 Task: Look for space in José Bonifácio, Brazil from 11th June, 2023 to 15th June, 2023 for 2 adults in price range Rs.7000 to Rs.16000. Place can be private room with 1  bedroom having 2 beds and 1 bathroom. Property type can be house, flat, guest house, hotel. Booking option can be shelf check-in. Required host language is Spanish.
Action: Mouse moved to (411, 109)
Screenshot: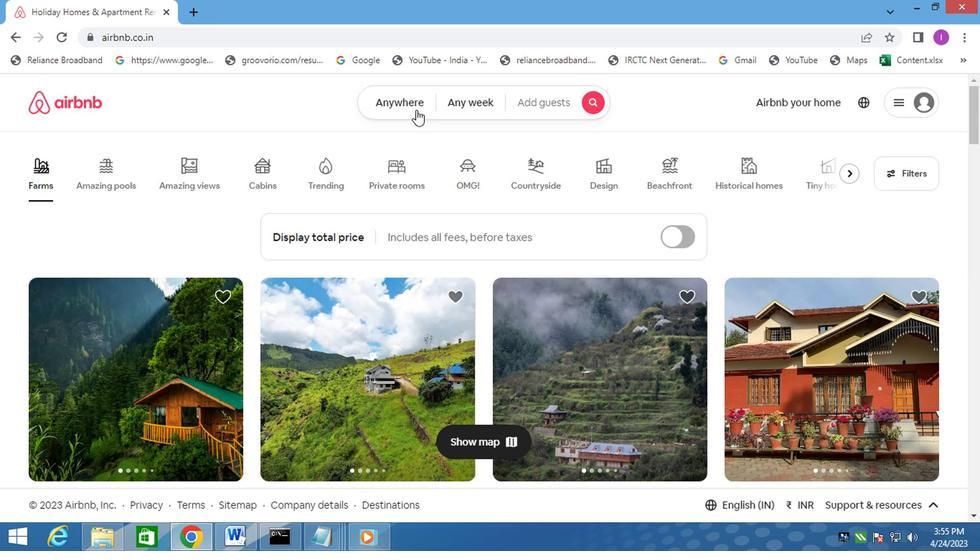 
Action: Mouse pressed left at (411, 109)
Screenshot: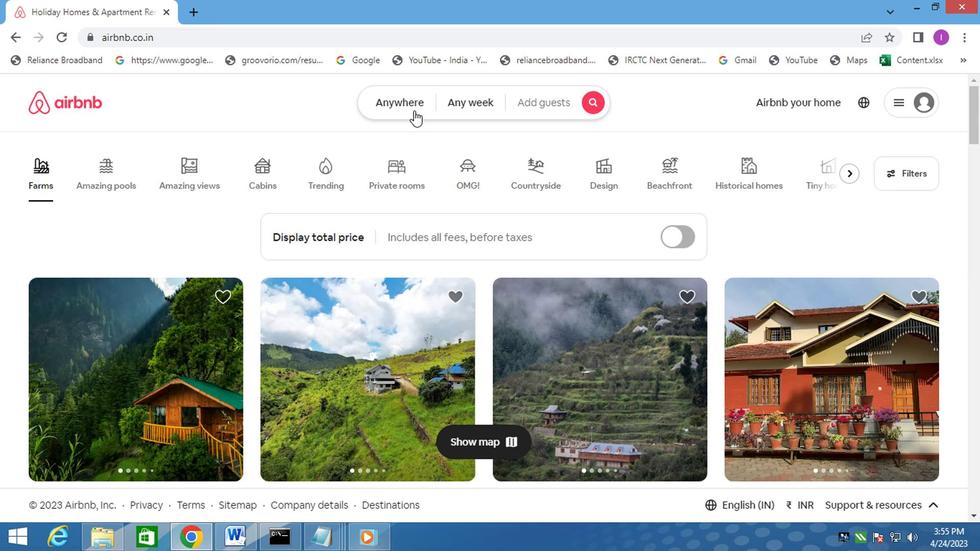 
Action: Mouse moved to (221, 156)
Screenshot: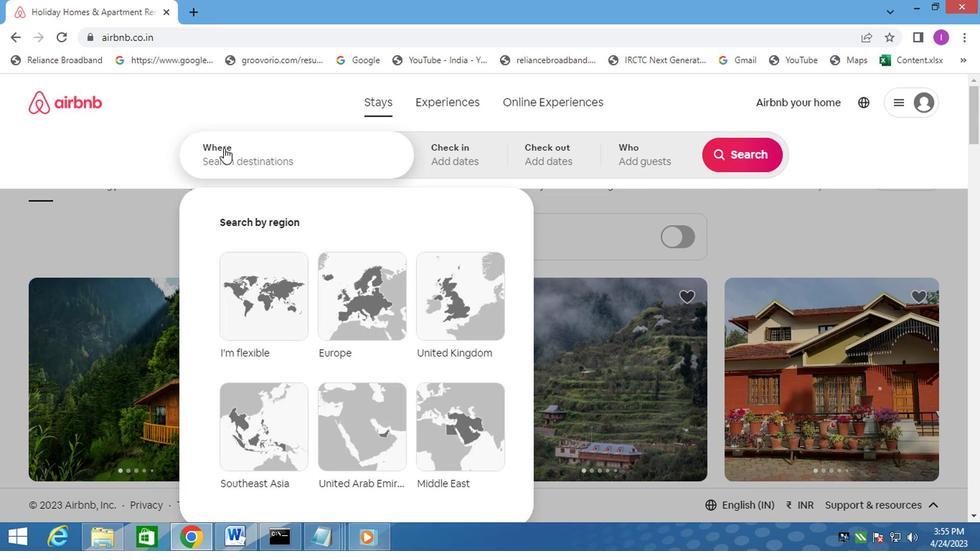 
Action: Mouse pressed left at (221, 156)
Screenshot: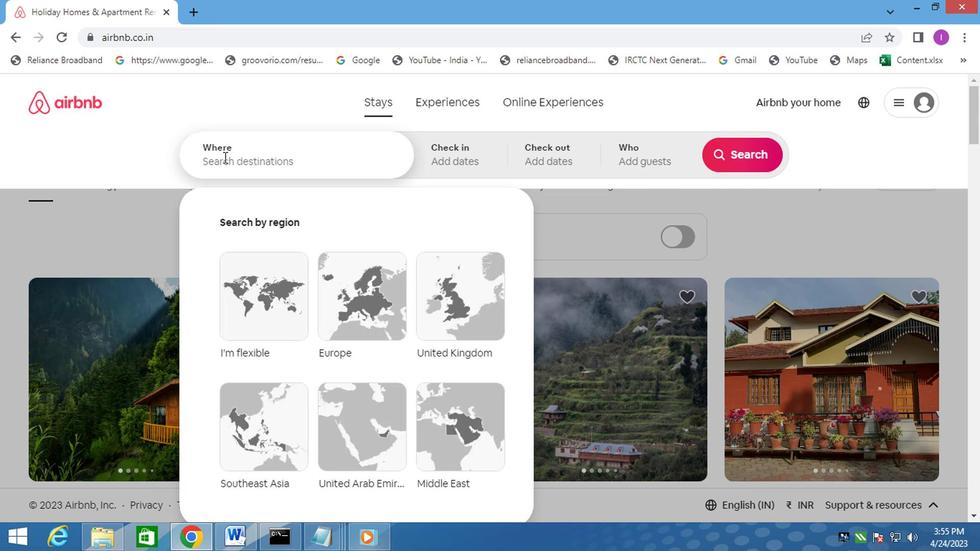 
Action: Mouse moved to (252, 141)
Screenshot: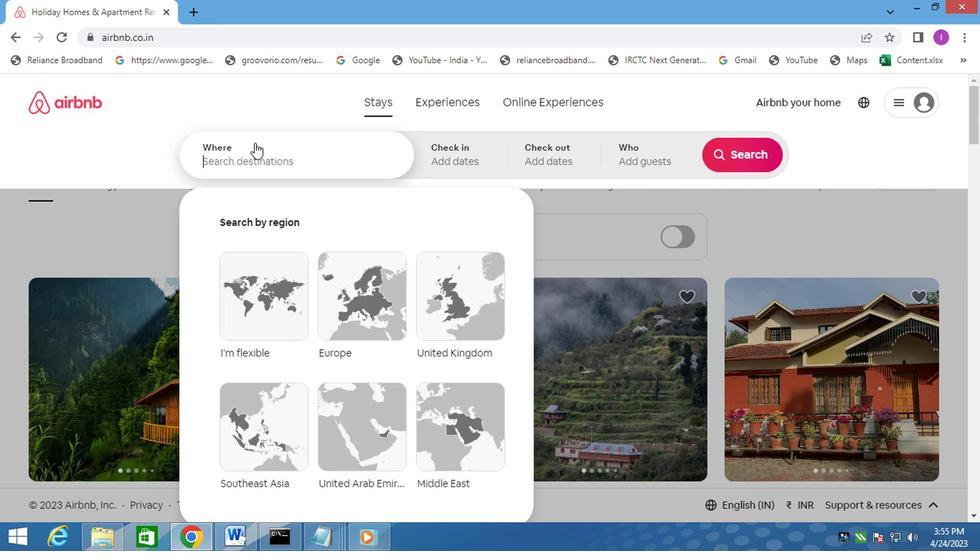
Action: Key pressed <Key.shift>JOSE<Key.space><Key.shift>BON
Screenshot: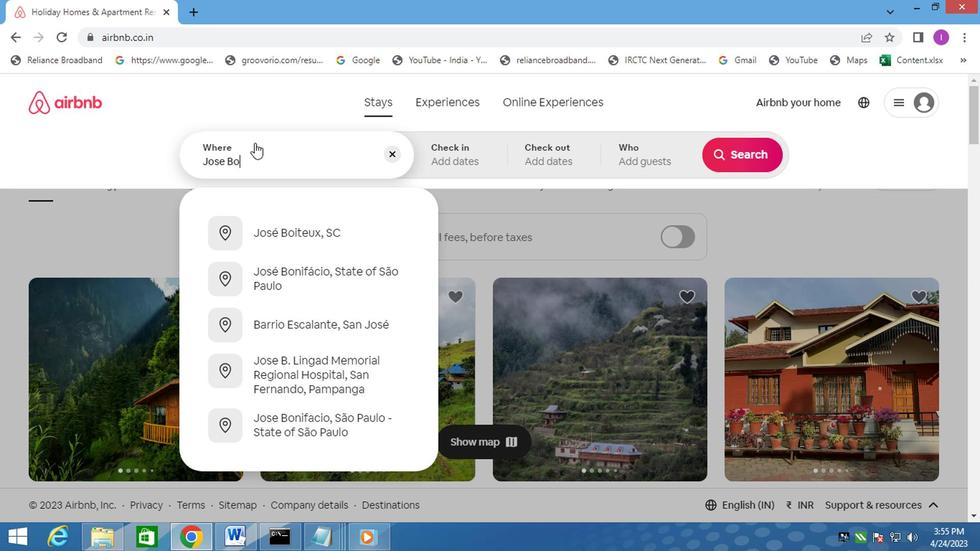 
Action: Mouse moved to (333, 230)
Screenshot: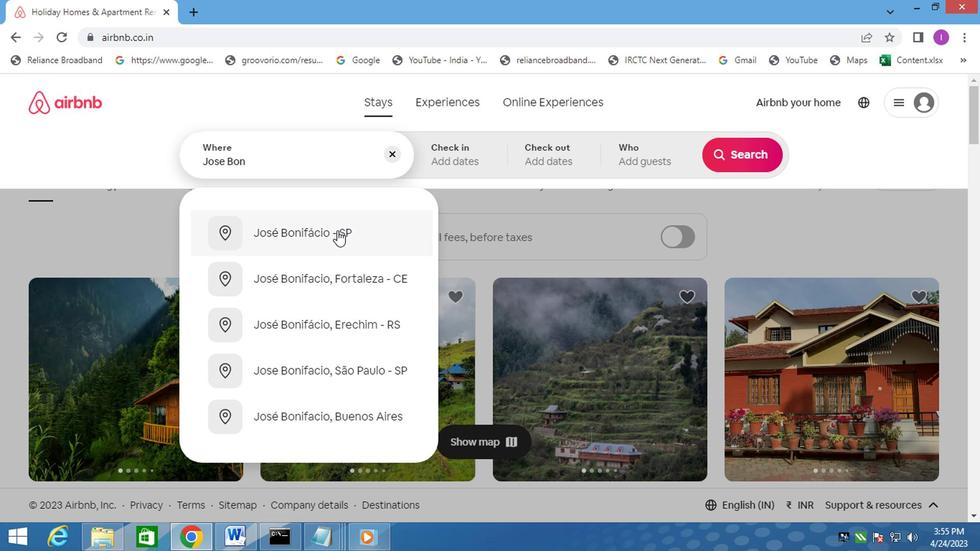 
Action: Mouse pressed left at (333, 230)
Screenshot: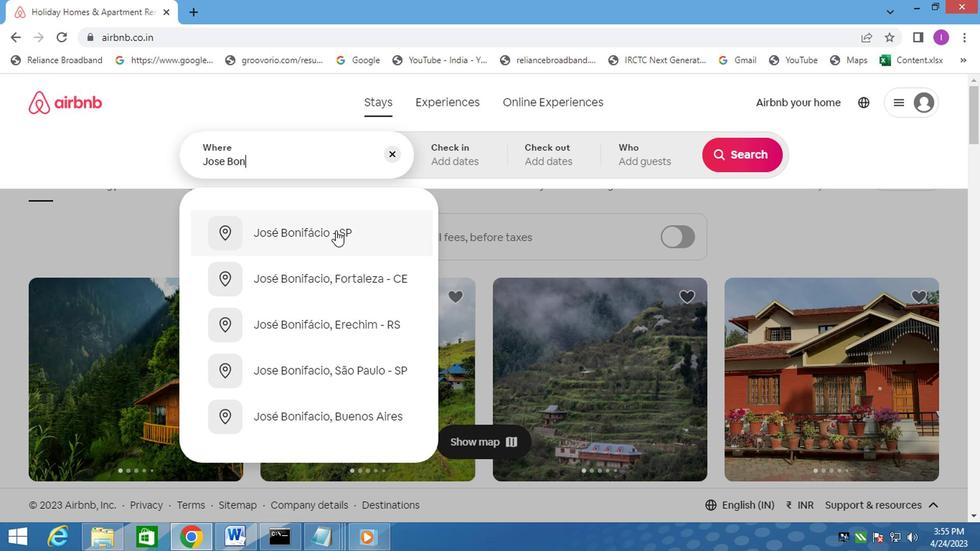 
Action: Mouse moved to (482, 164)
Screenshot: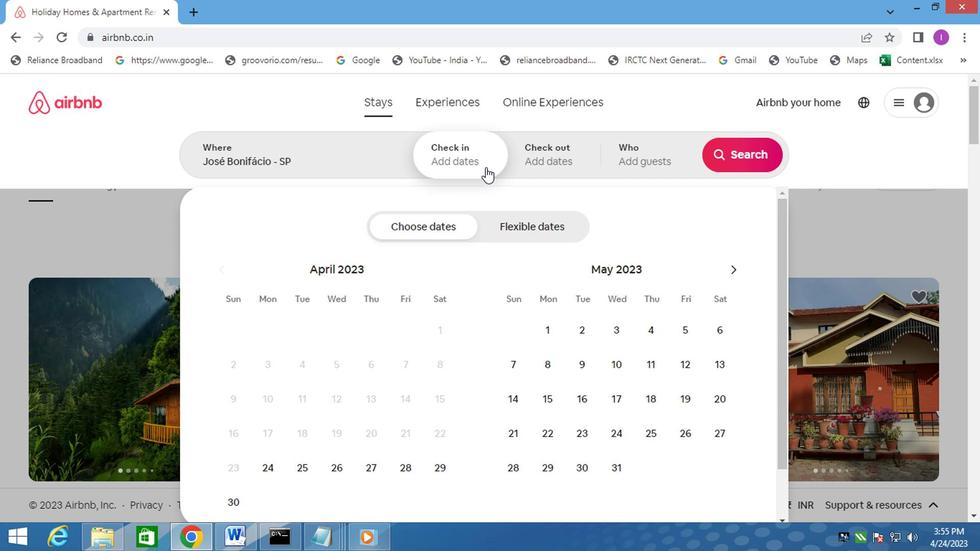 
Action: Mouse pressed left at (482, 164)
Screenshot: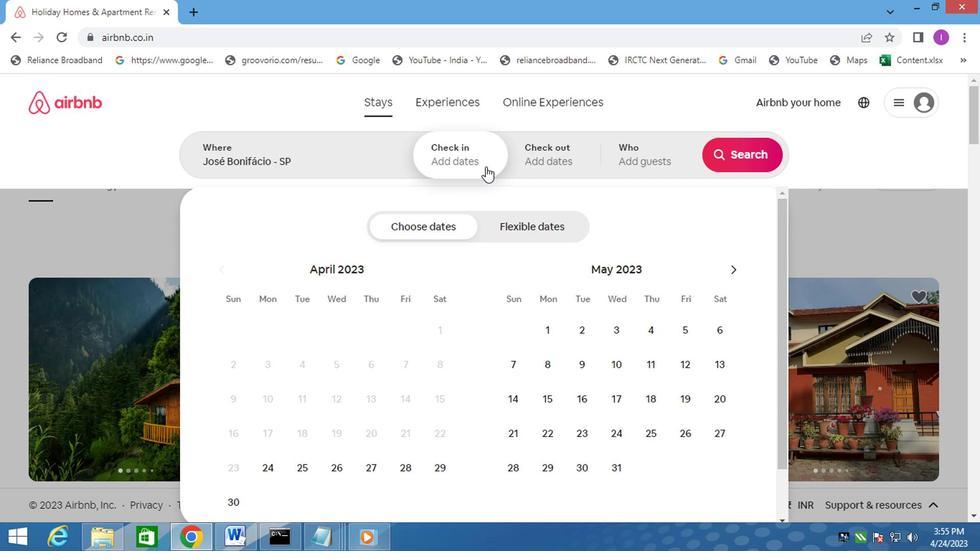 
Action: Mouse moved to (432, 150)
Screenshot: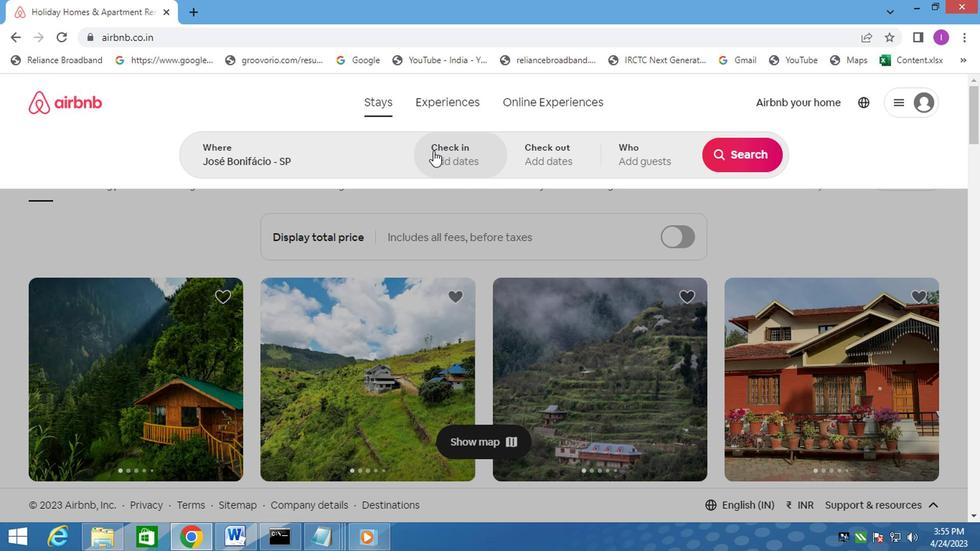 
Action: Mouse pressed left at (432, 150)
Screenshot: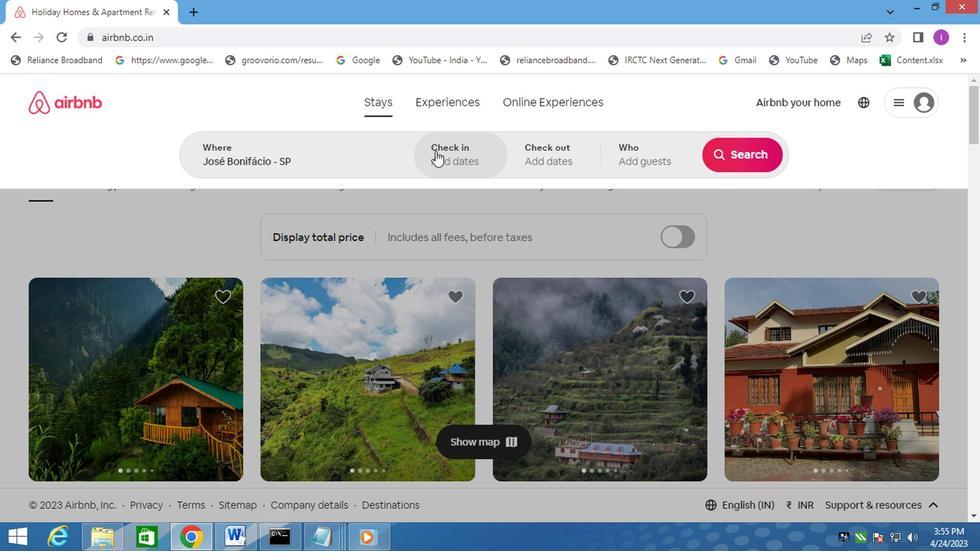 
Action: Mouse moved to (730, 269)
Screenshot: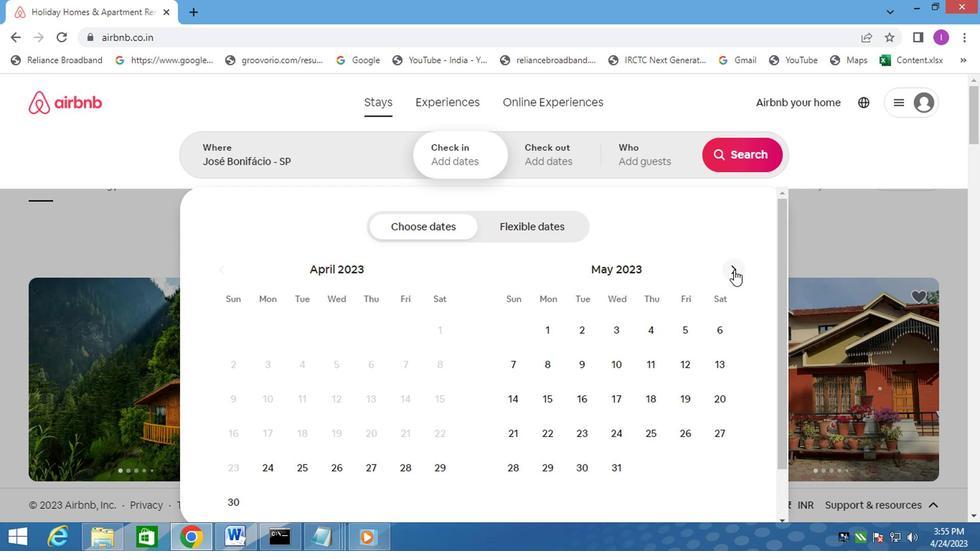 
Action: Mouse pressed left at (730, 269)
Screenshot: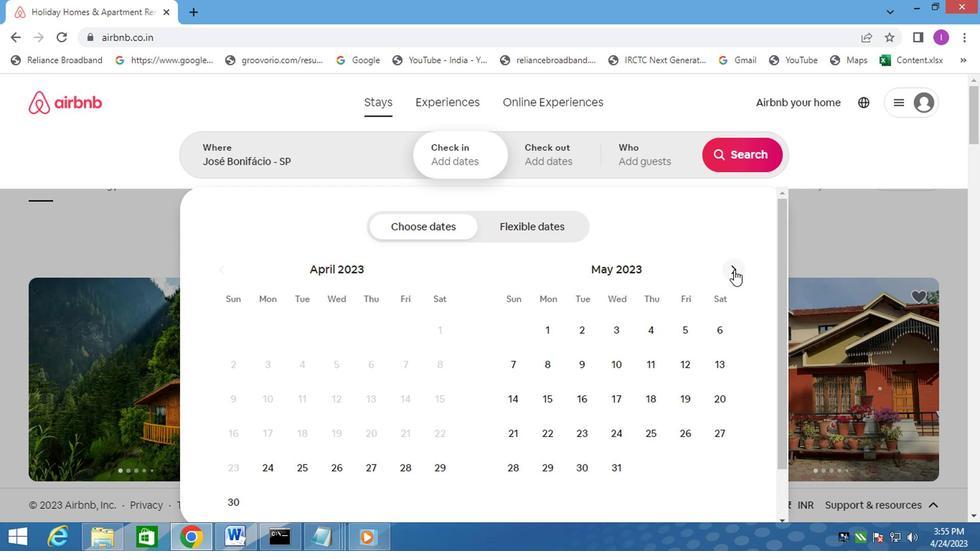 
Action: Mouse moved to (516, 402)
Screenshot: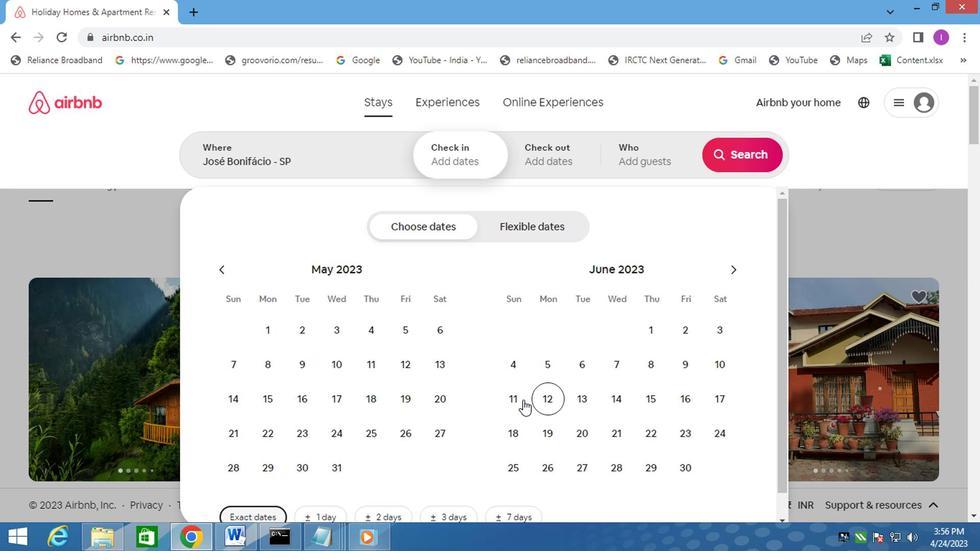 
Action: Mouse pressed left at (516, 402)
Screenshot: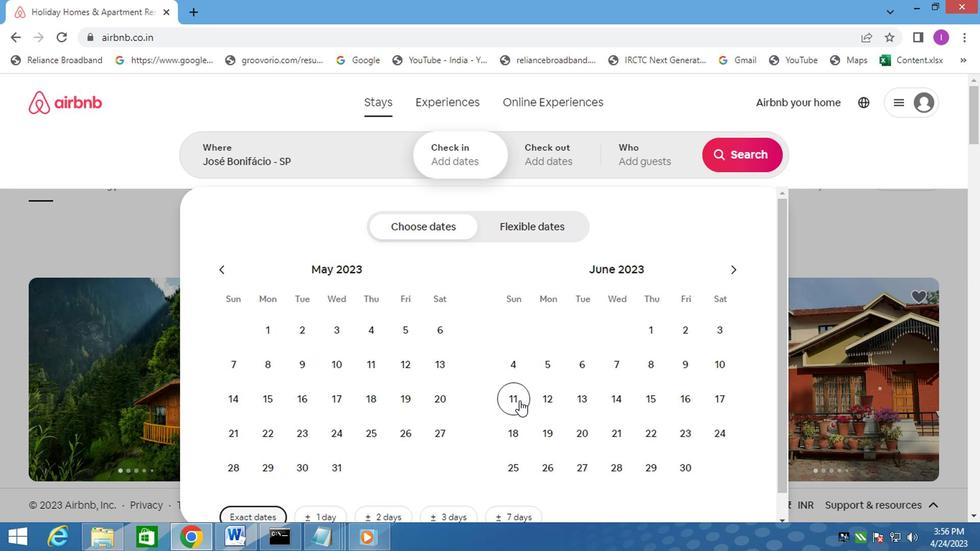 
Action: Mouse moved to (656, 402)
Screenshot: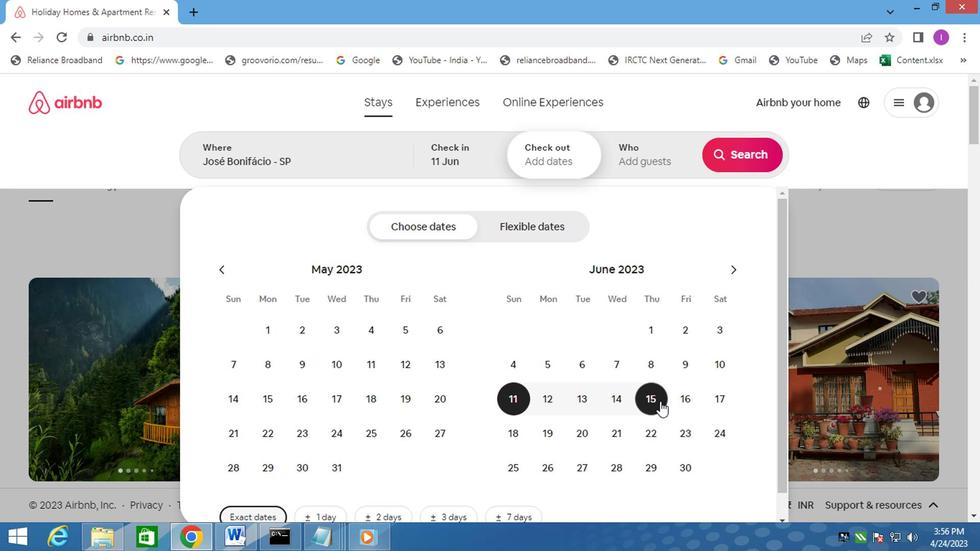
Action: Mouse pressed left at (656, 402)
Screenshot: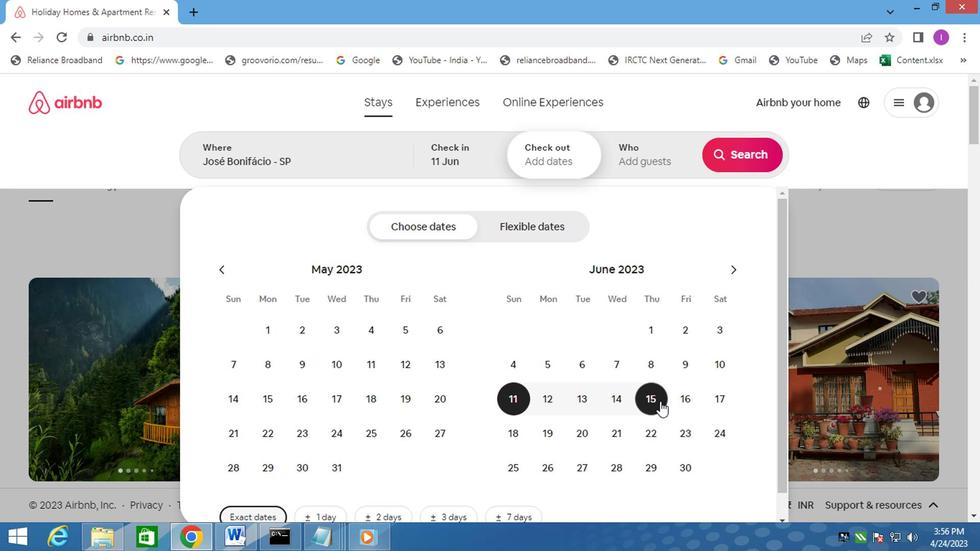 
Action: Mouse moved to (677, 168)
Screenshot: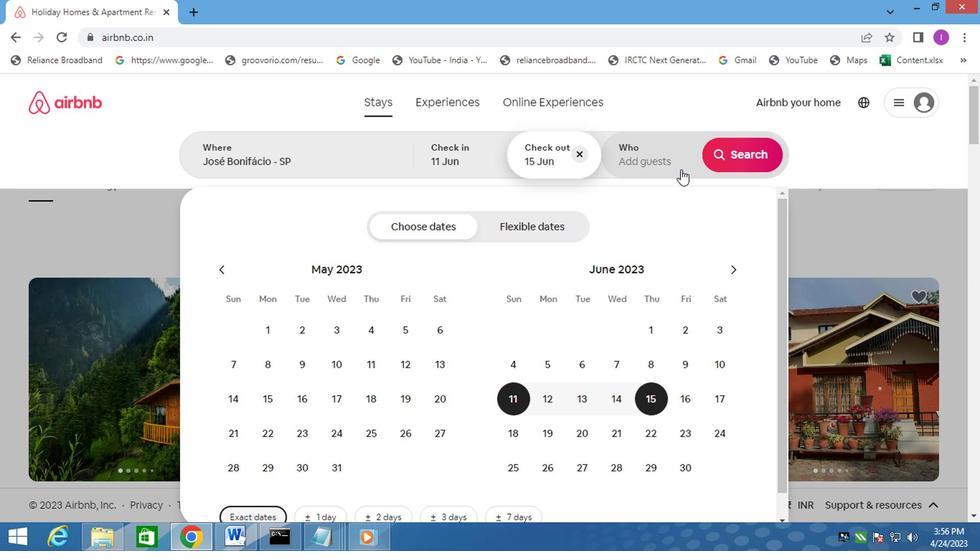 
Action: Mouse pressed left at (677, 168)
Screenshot: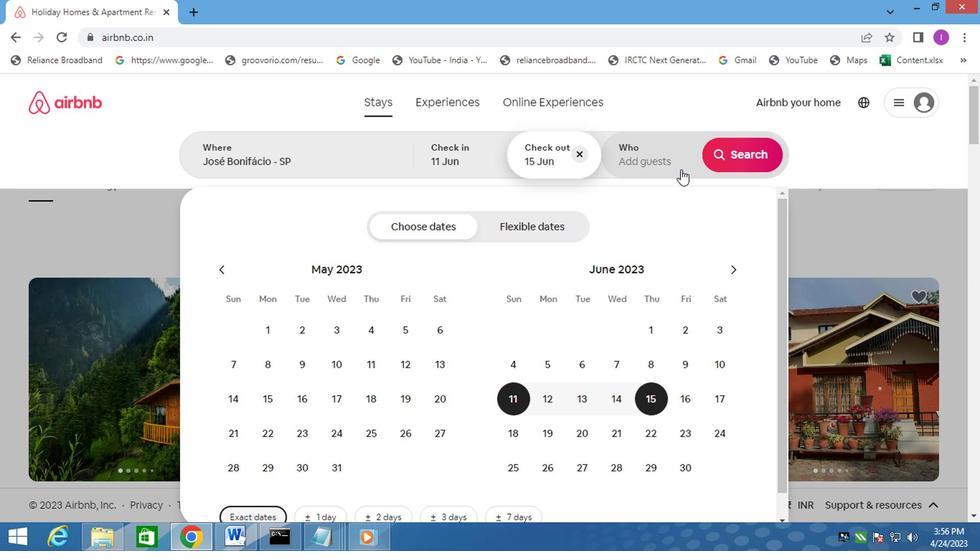 
Action: Mouse moved to (750, 231)
Screenshot: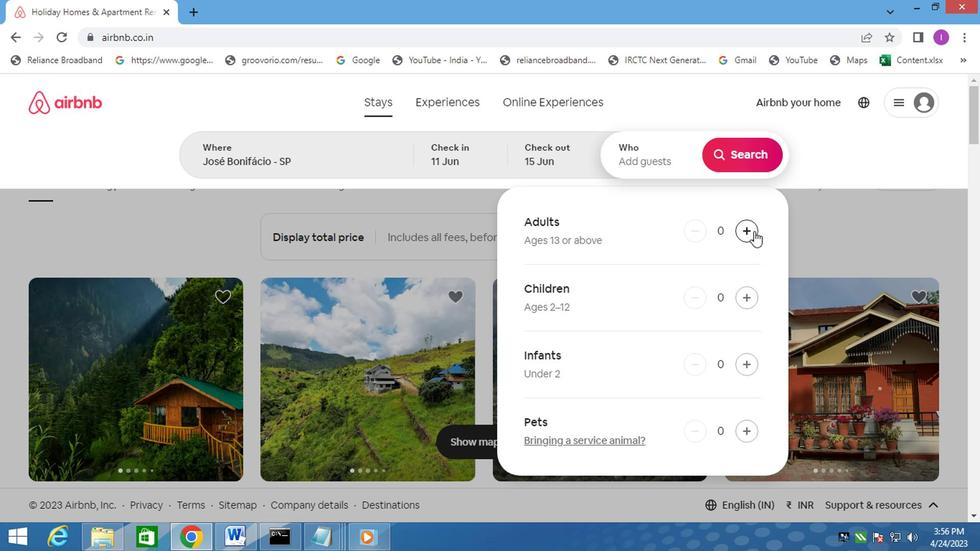 
Action: Mouse pressed left at (750, 231)
Screenshot: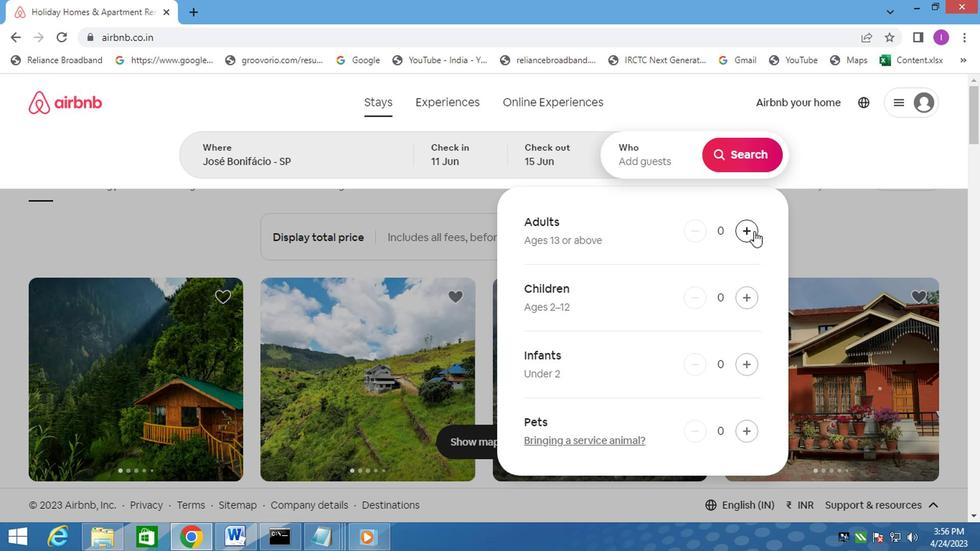 
Action: Mouse pressed left at (750, 231)
Screenshot: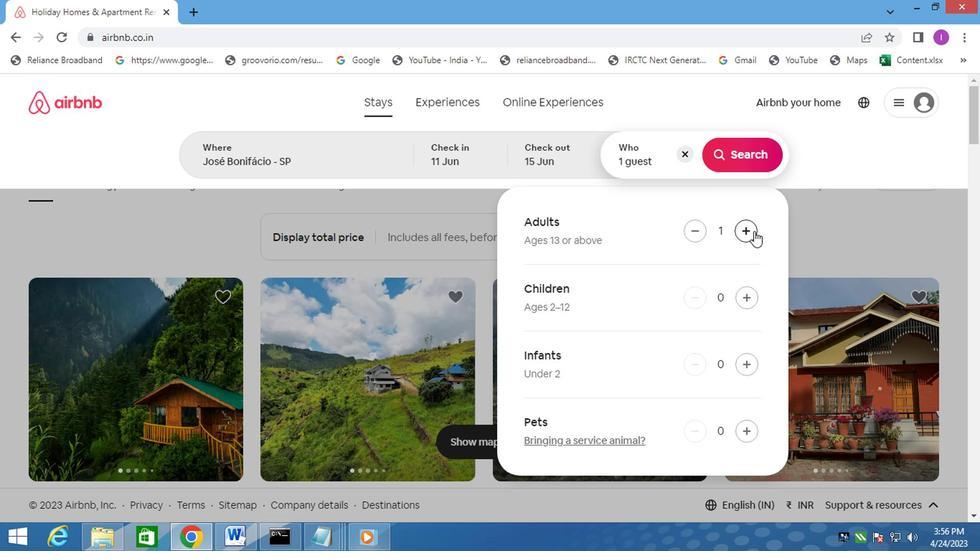 
Action: Mouse moved to (727, 158)
Screenshot: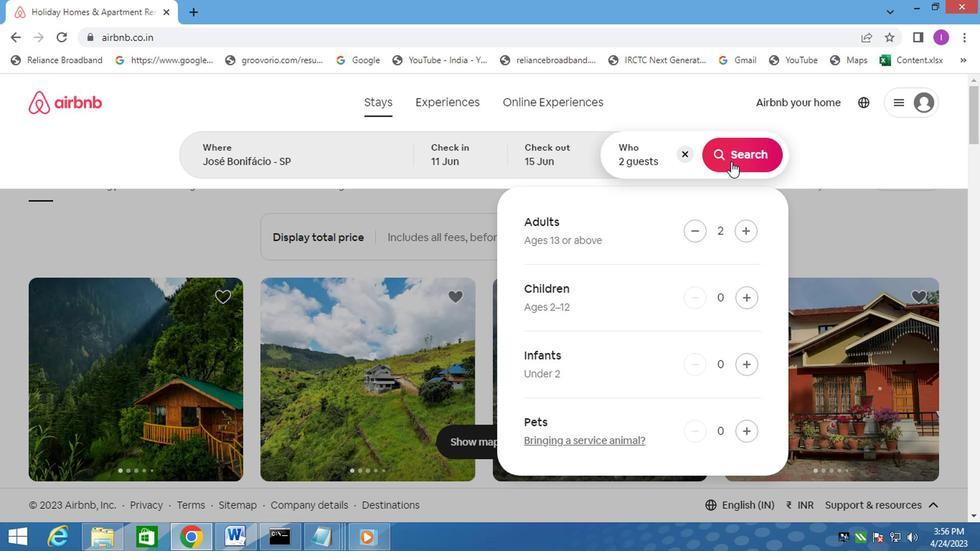 
Action: Mouse pressed left at (727, 158)
Screenshot: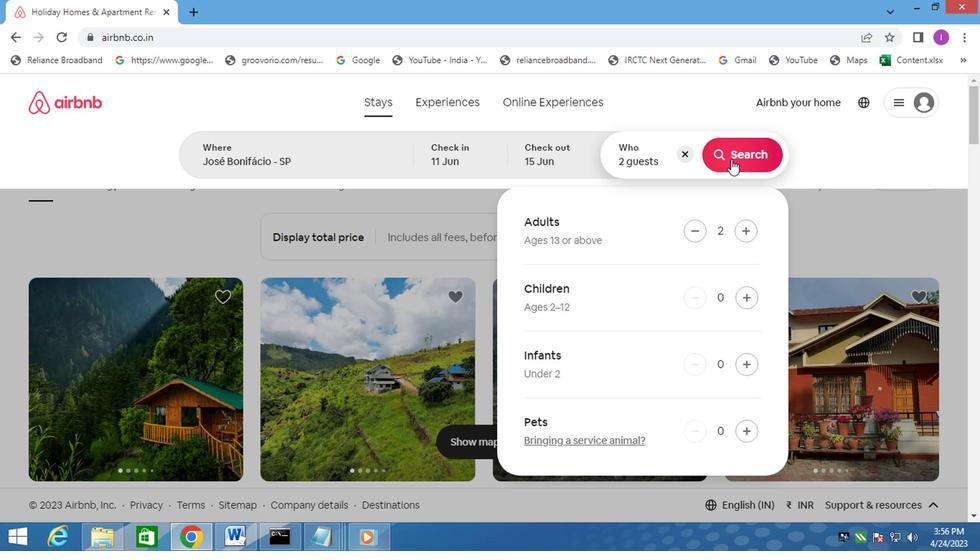 
Action: Mouse moved to (915, 161)
Screenshot: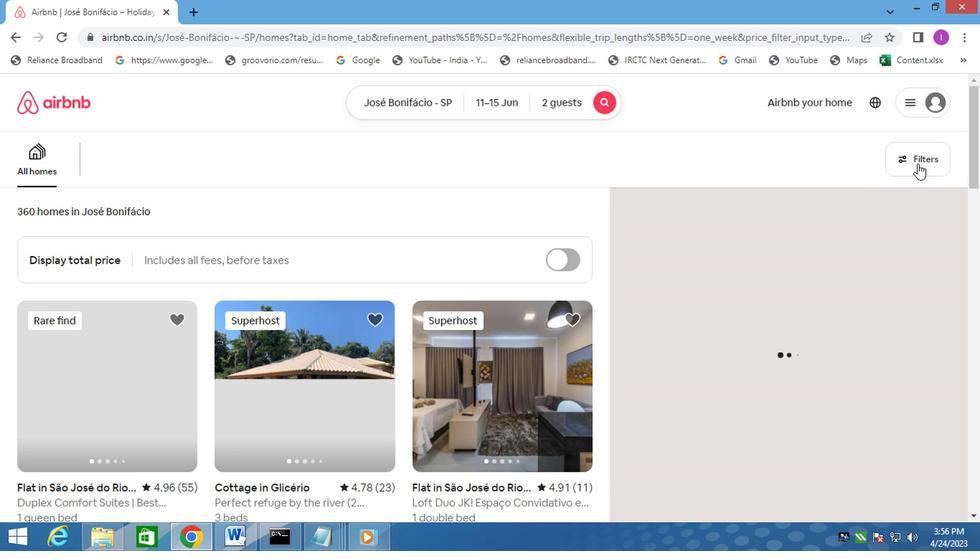 
Action: Mouse pressed left at (915, 161)
Screenshot: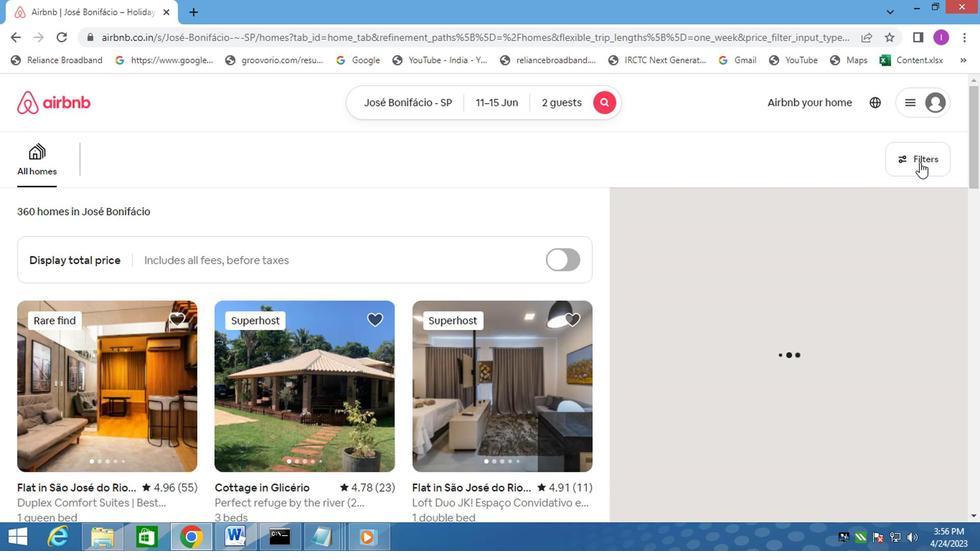 
Action: Mouse moved to (315, 338)
Screenshot: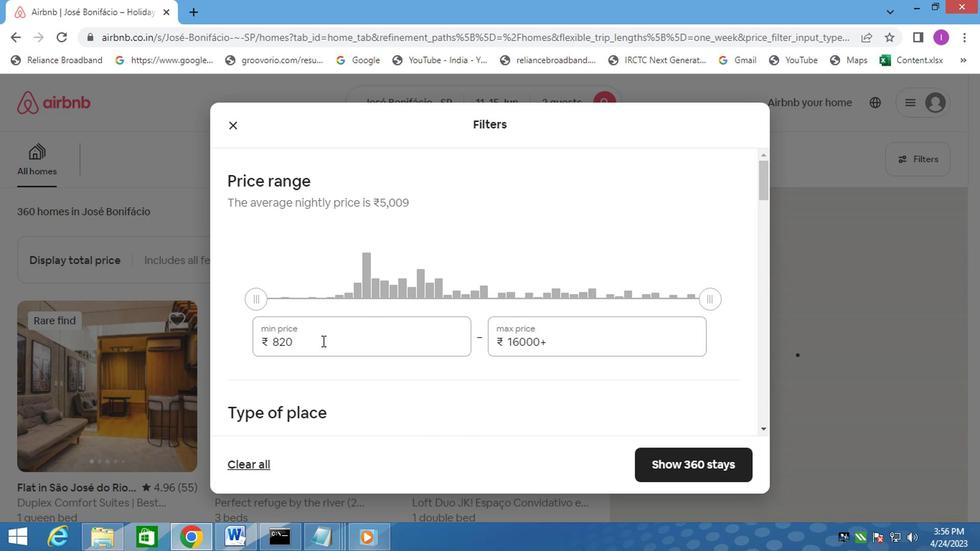 
Action: Mouse pressed left at (315, 338)
Screenshot: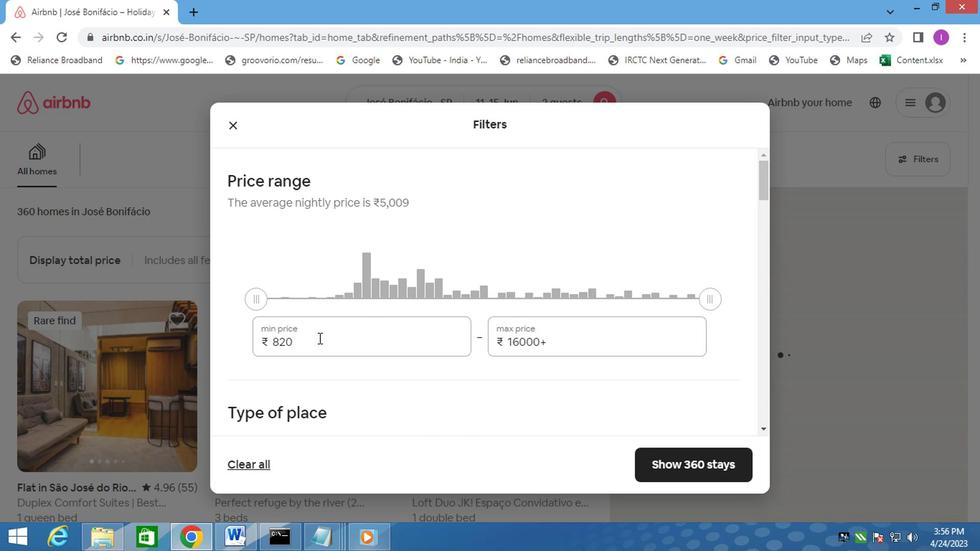 
Action: Mouse moved to (276, 359)
Screenshot: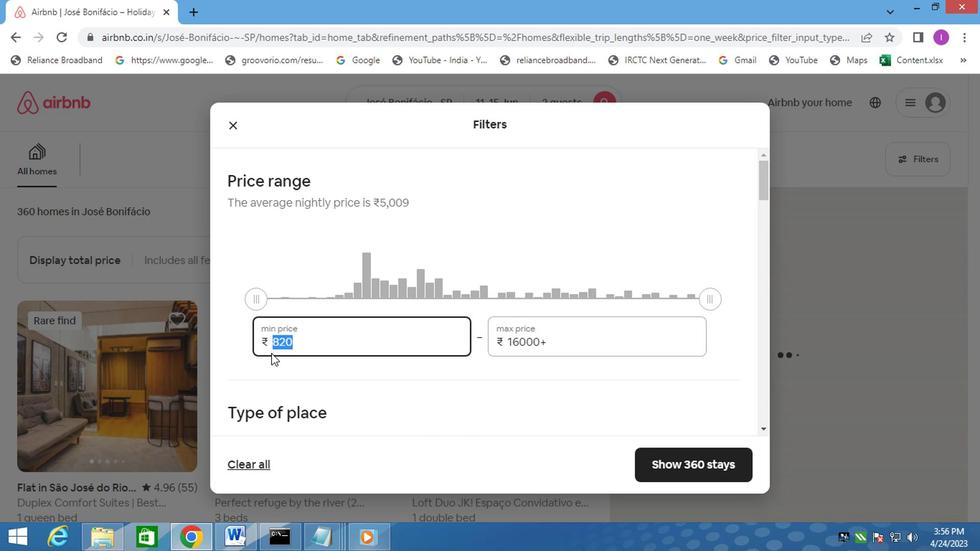 
Action: Key pressed 7000
Screenshot: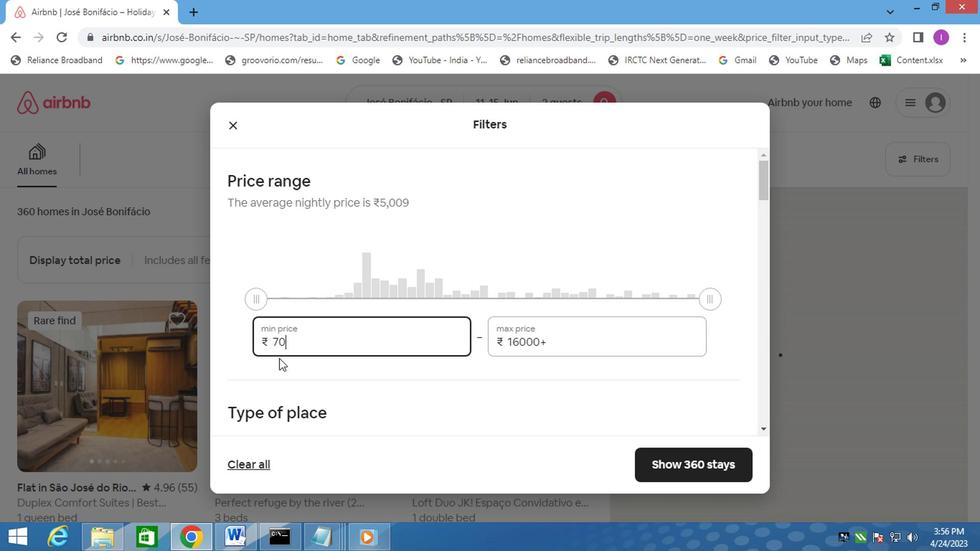 
Action: Mouse scrolled (276, 358) with delta (0, 0)
Screenshot: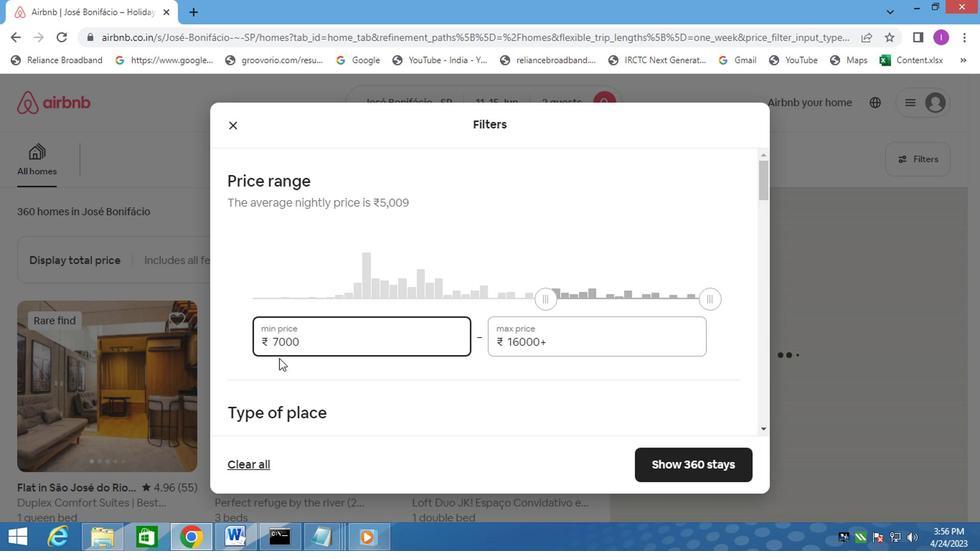 
Action: Mouse moved to (276, 359)
Screenshot: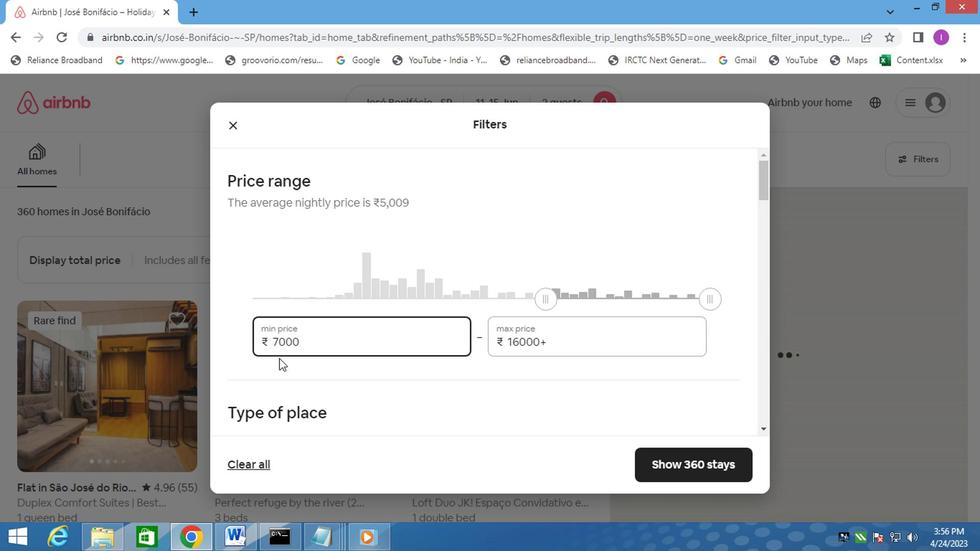 
Action: Mouse scrolled (276, 359) with delta (0, 0)
Screenshot: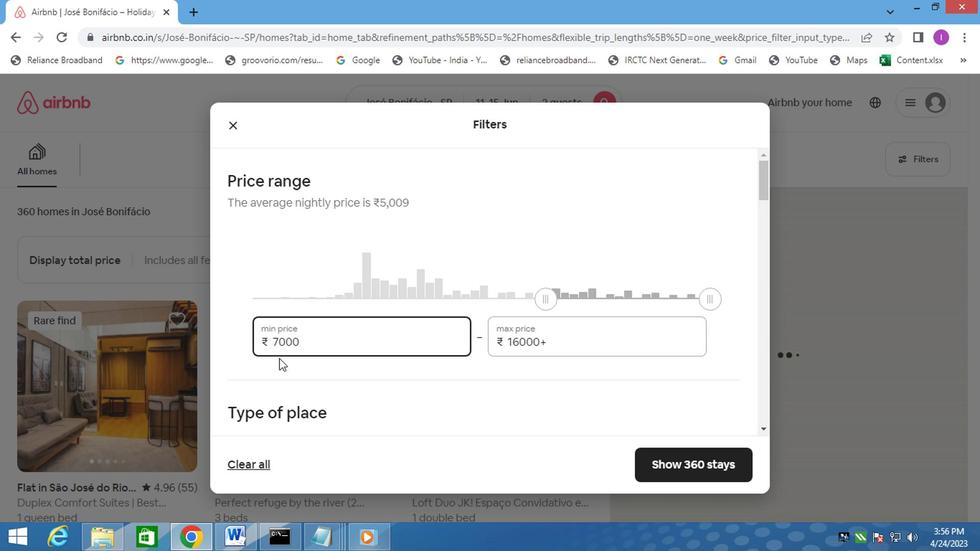 
Action: Mouse moved to (551, 201)
Screenshot: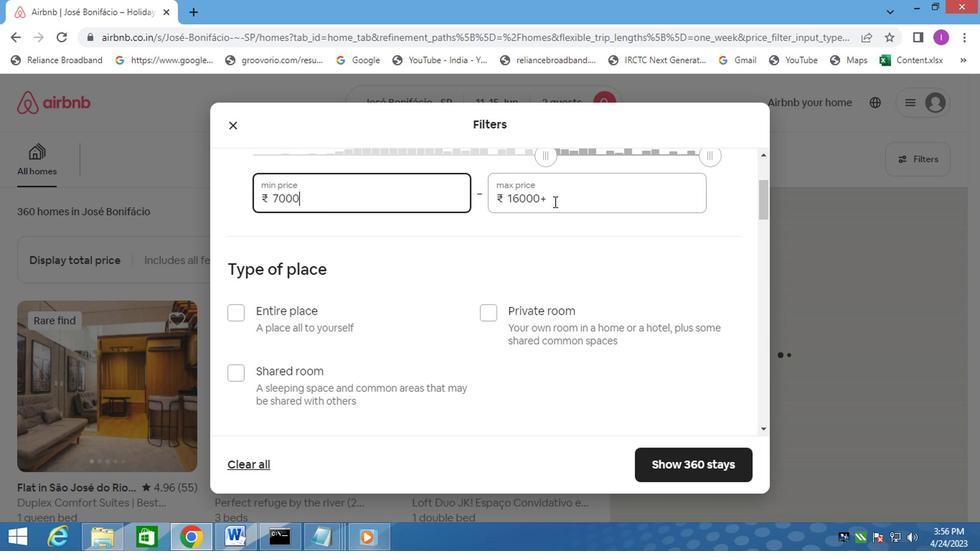 
Action: Mouse pressed left at (551, 201)
Screenshot: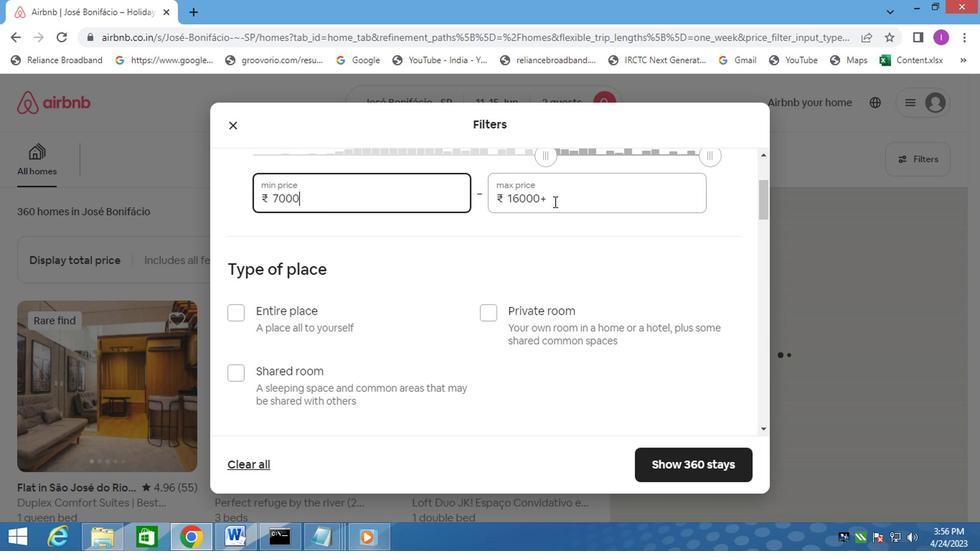 
Action: Mouse moved to (608, 176)
Screenshot: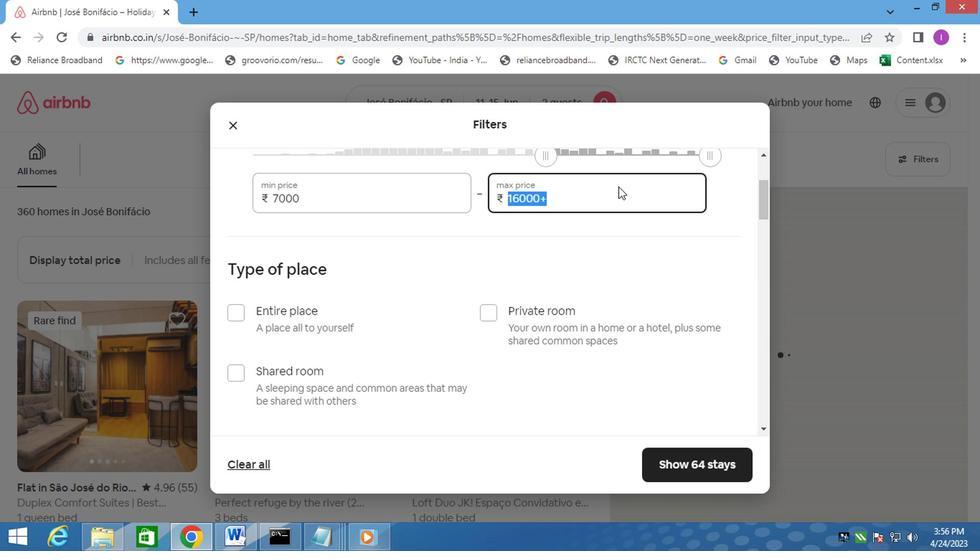 
Action: Key pressed 16000
Screenshot: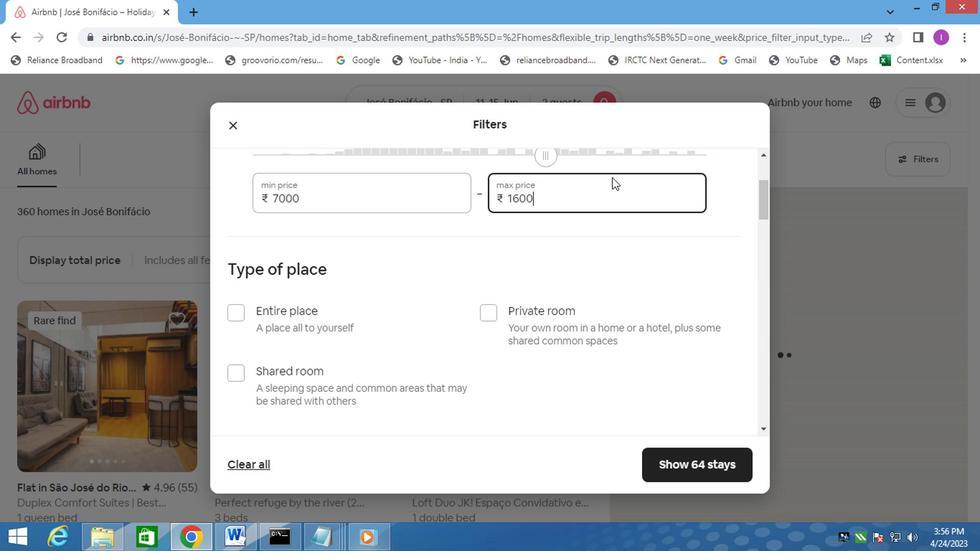 
Action: Mouse moved to (488, 313)
Screenshot: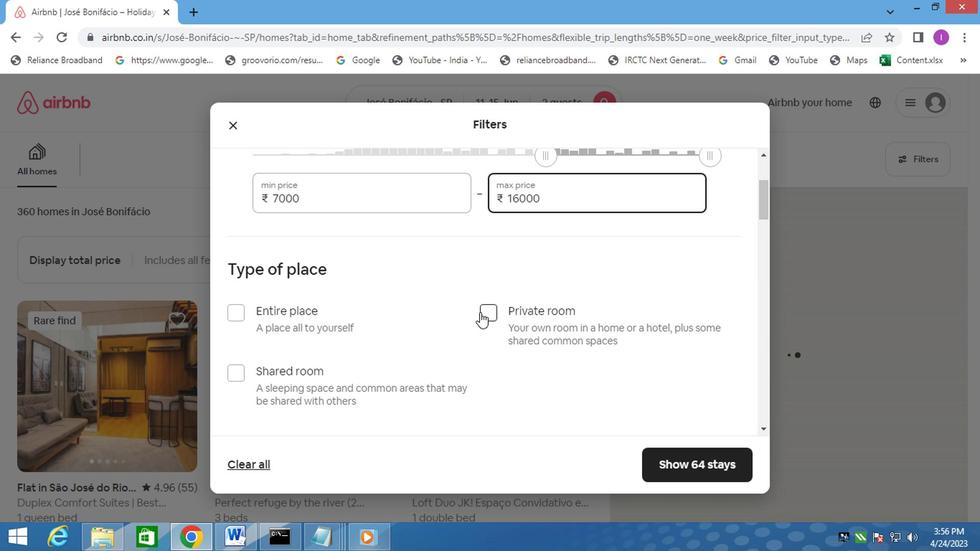 
Action: Mouse pressed left at (488, 313)
Screenshot: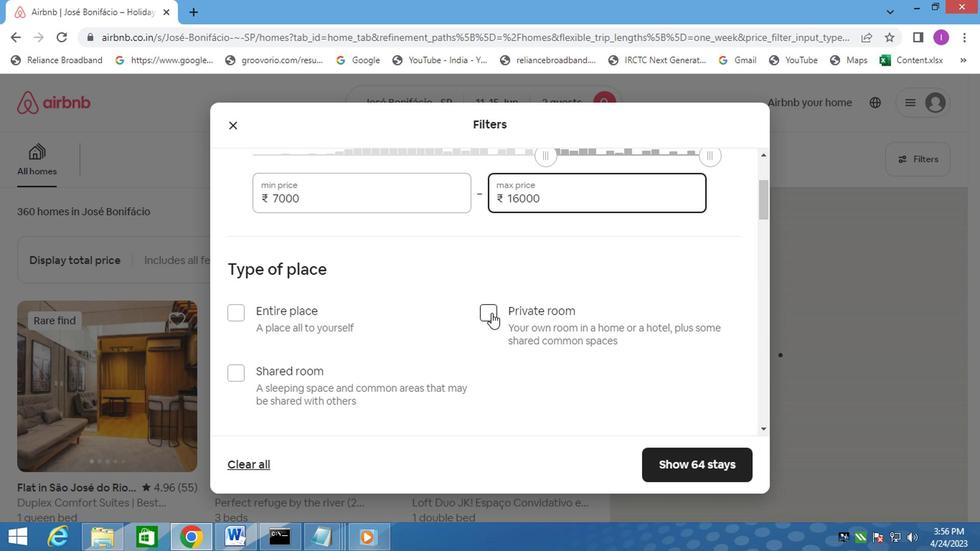 
Action: Mouse moved to (563, 321)
Screenshot: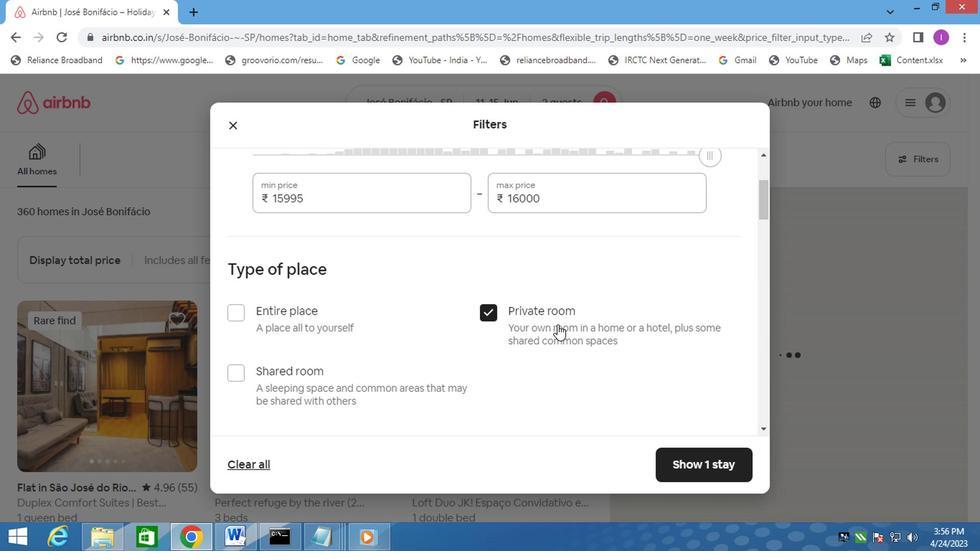 
Action: Mouse scrolled (563, 320) with delta (0, -1)
Screenshot: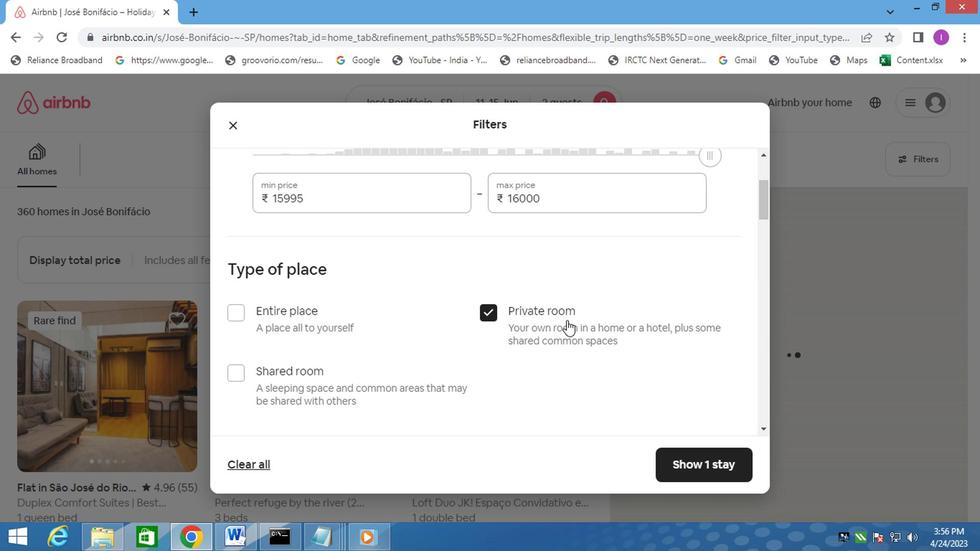 
Action: Mouse moved to (564, 321)
Screenshot: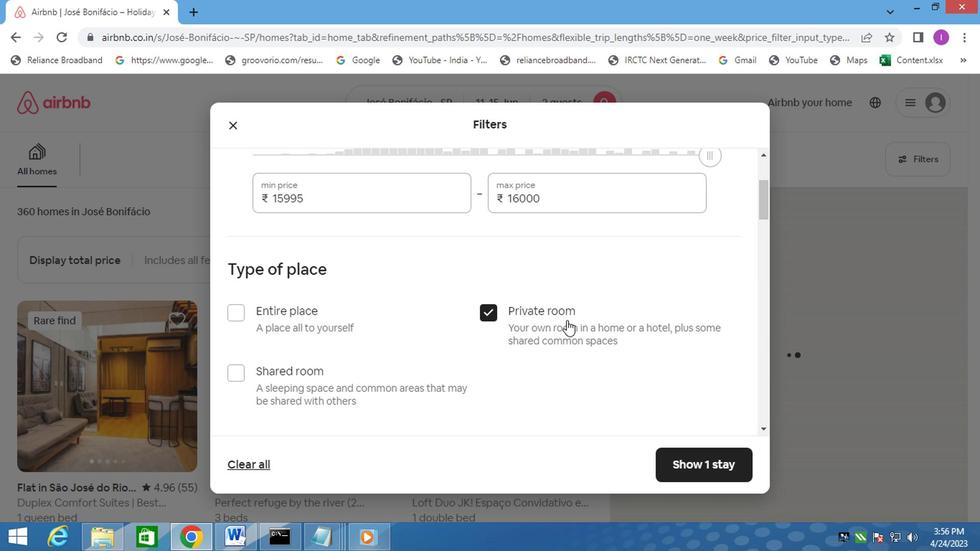 
Action: Mouse scrolled (564, 320) with delta (0, -1)
Screenshot: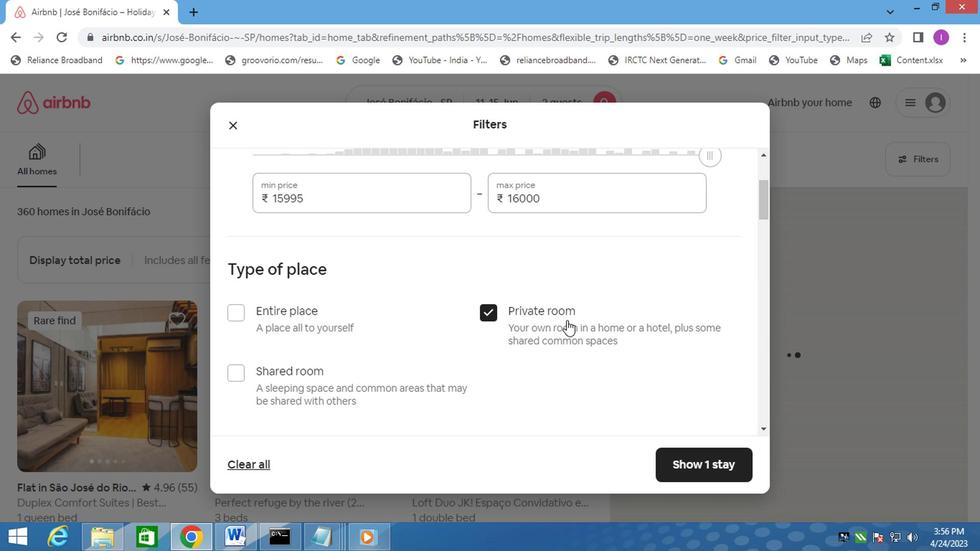
Action: Mouse moved to (550, 323)
Screenshot: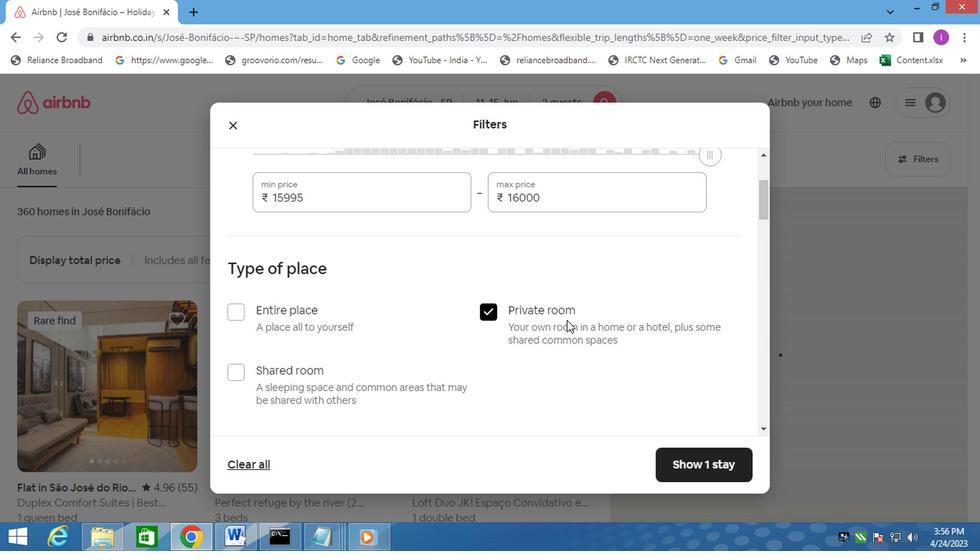 
Action: Mouse scrolled (550, 323) with delta (0, 0)
Screenshot: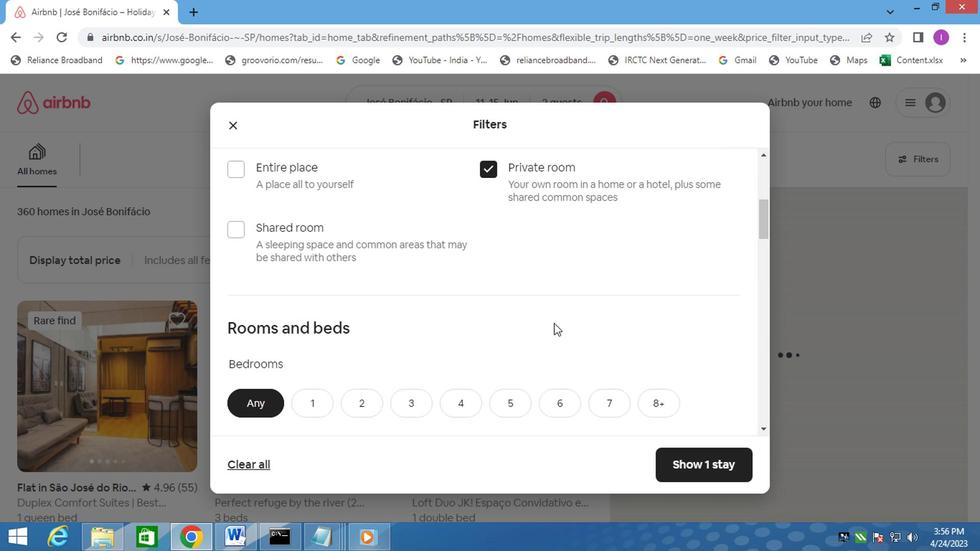 
Action: Mouse moved to (307, 329)
Screenshot: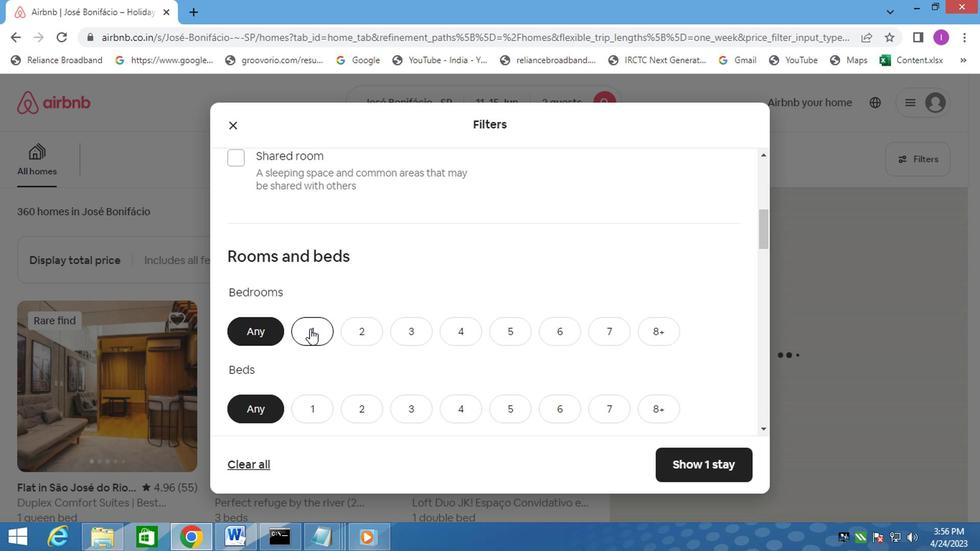 
Action: Mouse pressed left at (307, 329)
Screenshot: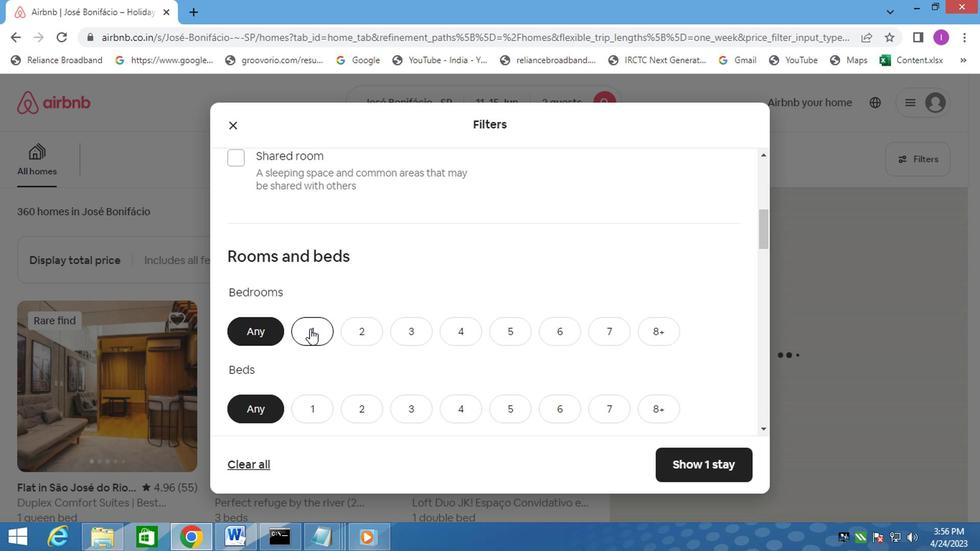 
Action: Mouse moved to (363, 413)
Screenshot: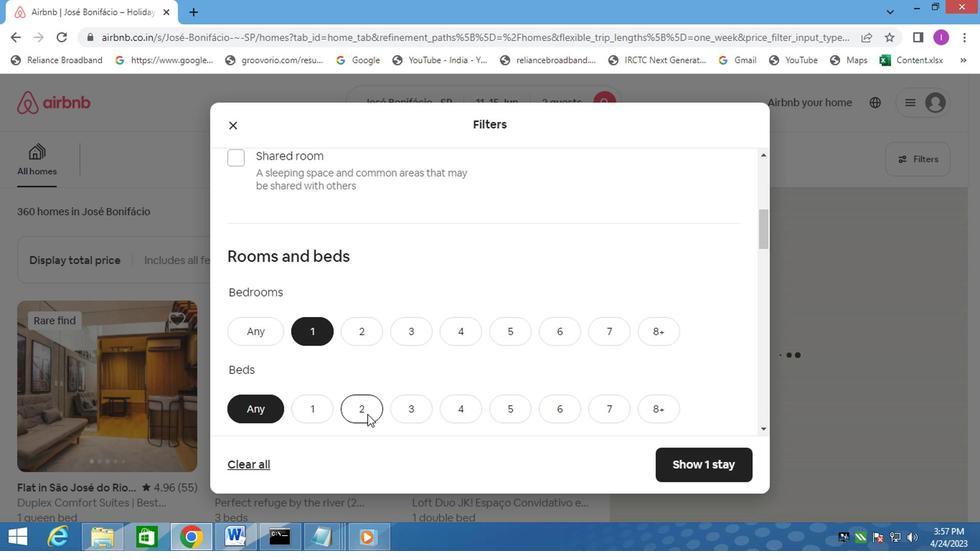 
Action: Mouse pressed left at (363, 413)
Screenshot: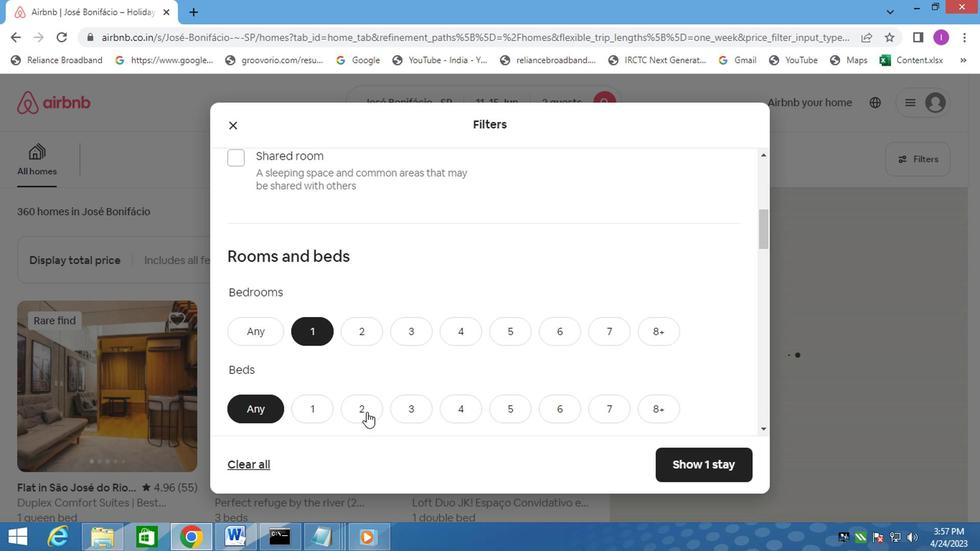 
Action: Mouse moved to (383, 402)
Screenshot: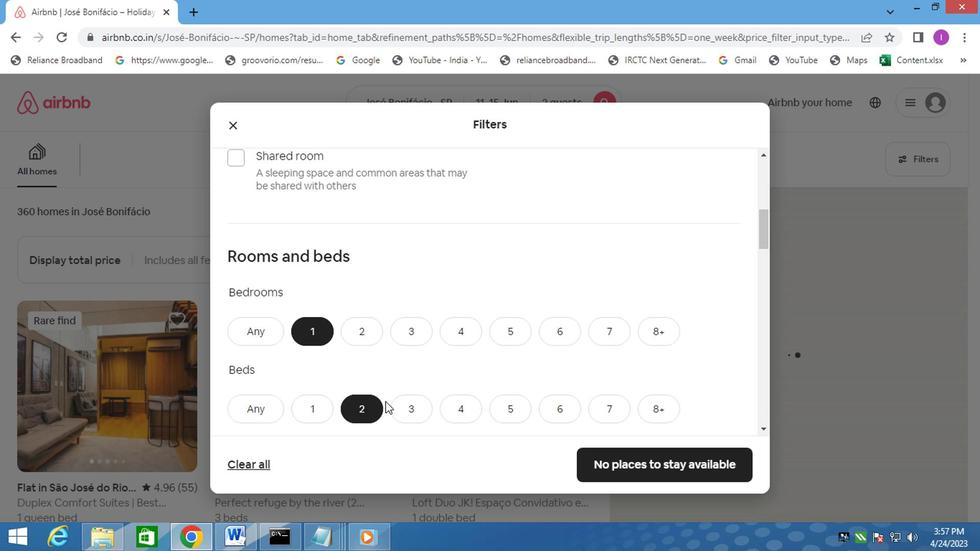 
Action: Mouse scrolled (383, 401) with delta (0, -1)
Screenshot: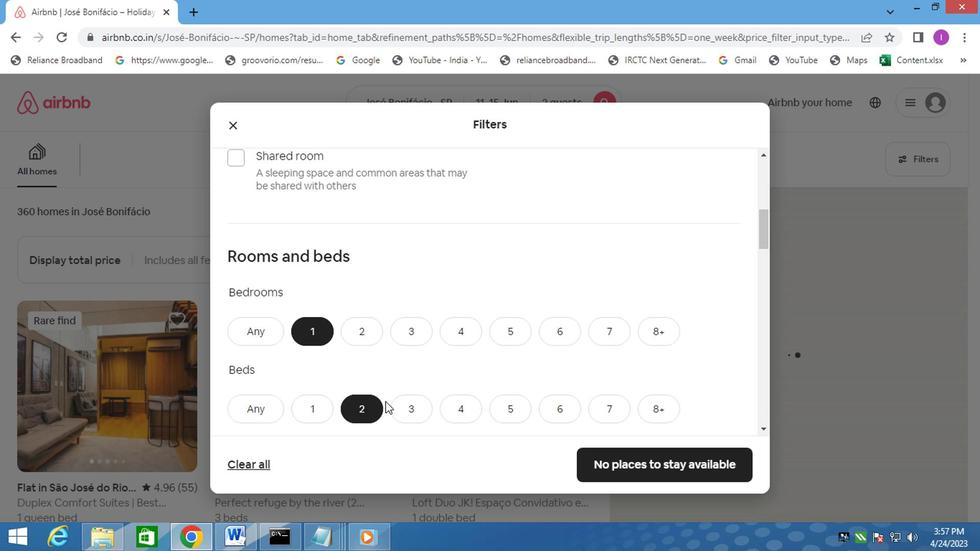 
Action: Mouse moved to (386, 402)
Screenshot: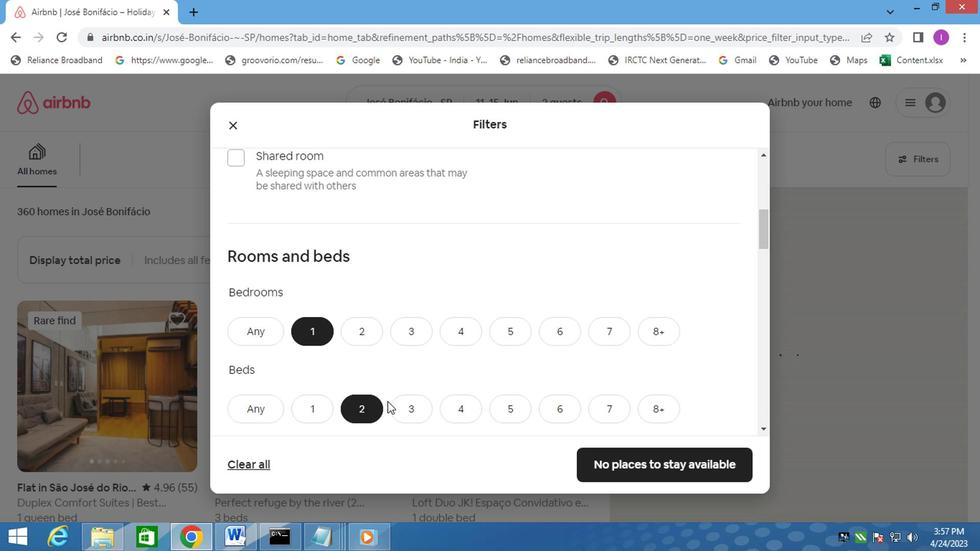 
Action: Mouse scrolled (386, 402) with delta (0, 0)
Screenshot: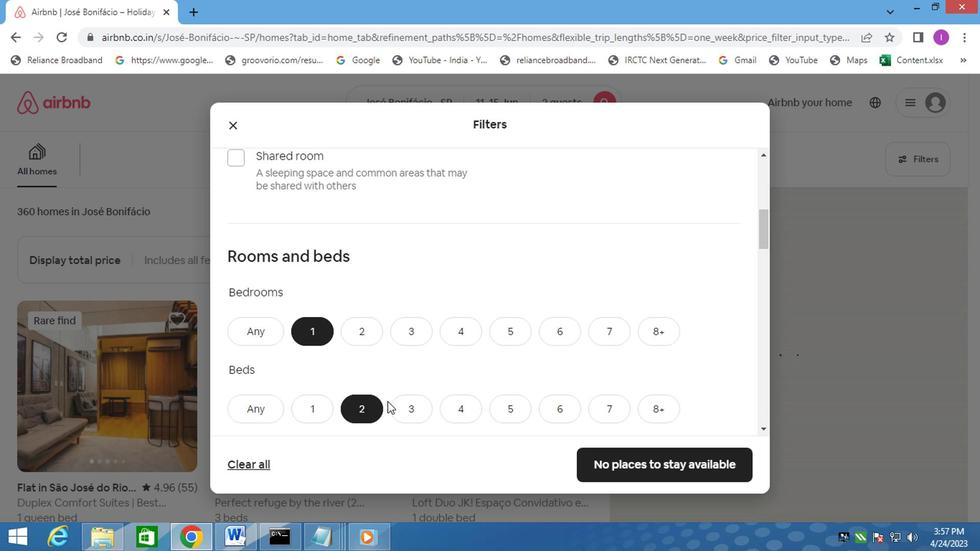 
Action: Mouse moved to (308, 351)
Screenshot: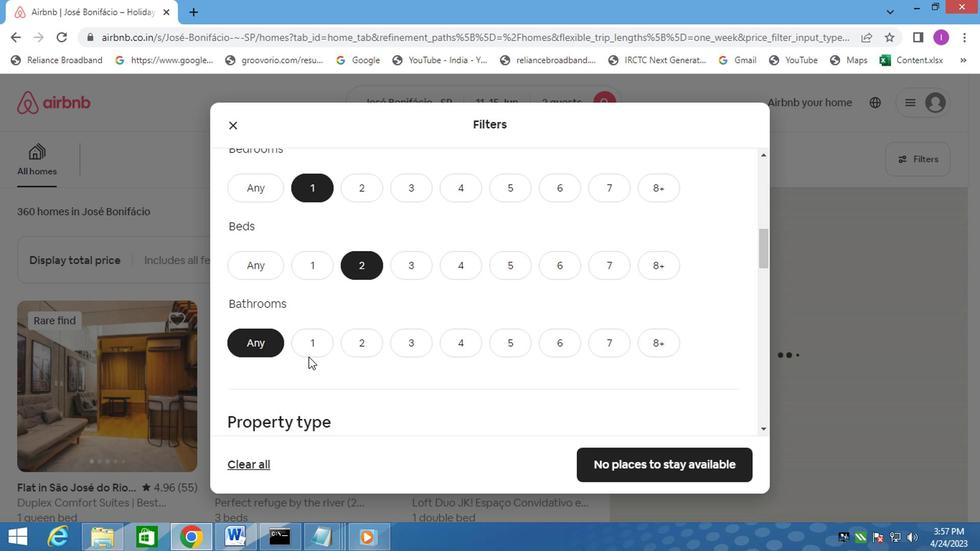 
Action: Mouse pressed left at (308, 351)
Screenshot: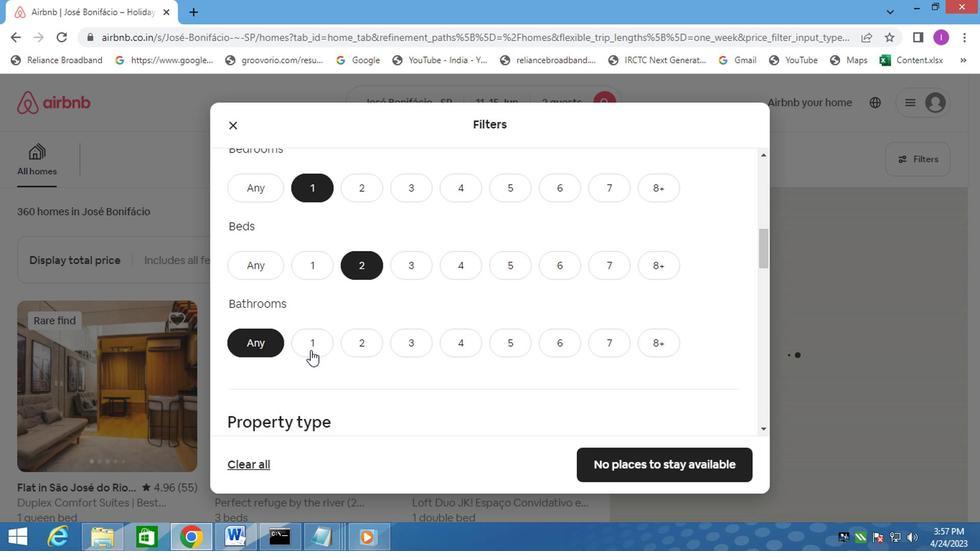 
Action: Mouse moved to (521, 352)
Screenshot: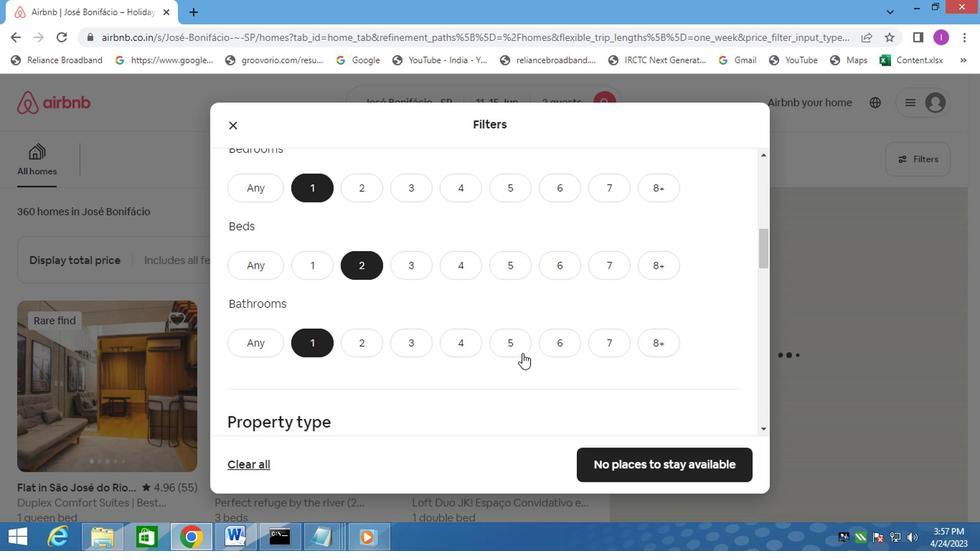 
Action: Mouse scrolled (521, 351) with delta (0, -1)
Screenshot: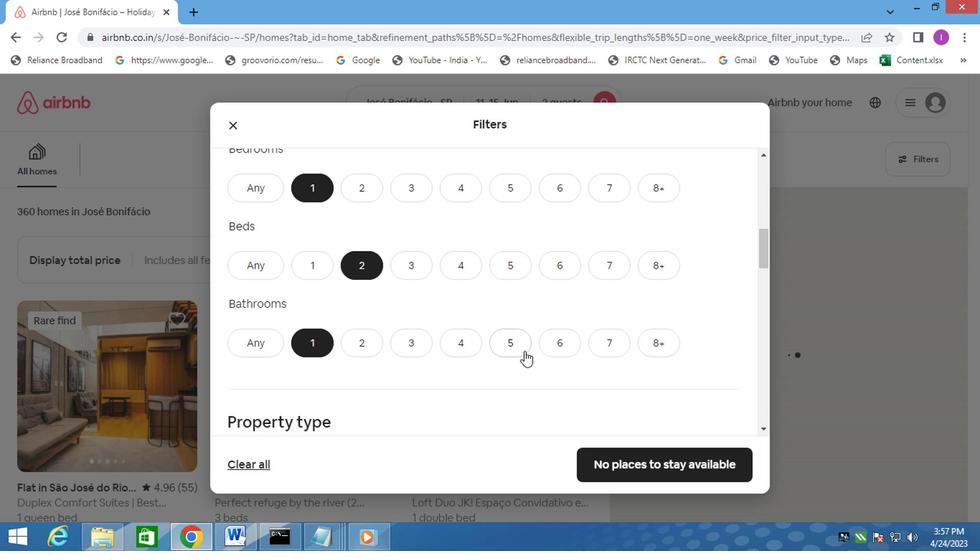 
Action: Mouse moved to (330, 376)
Screenshot: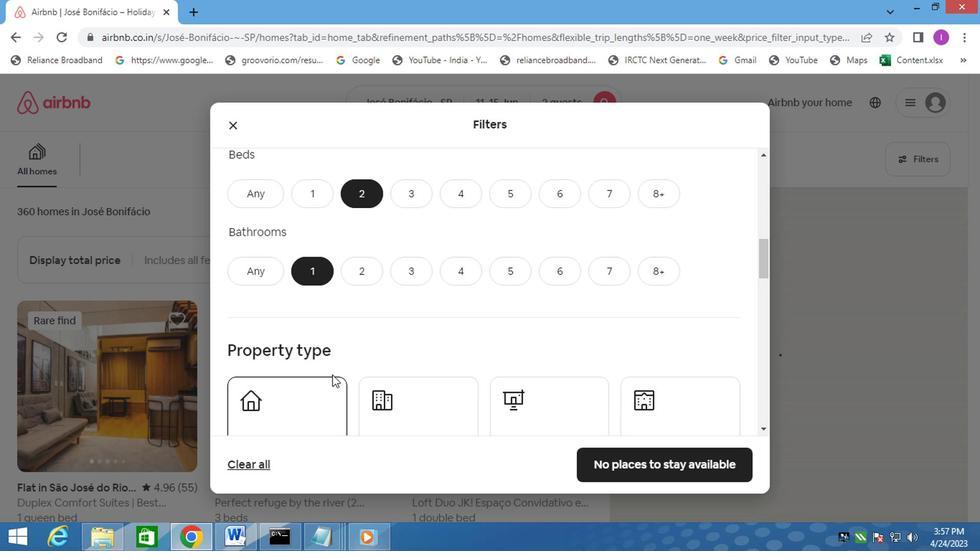 
Action: Mouse scrolled (330, 375) with delta (0, -1)
Screenshot: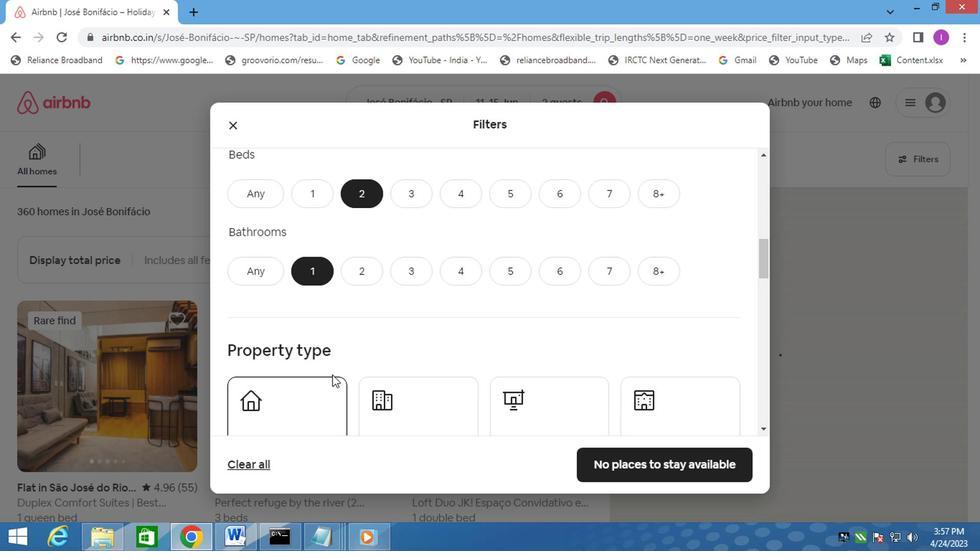 
Action: Mouse moved to (310, 382)
Screenshot: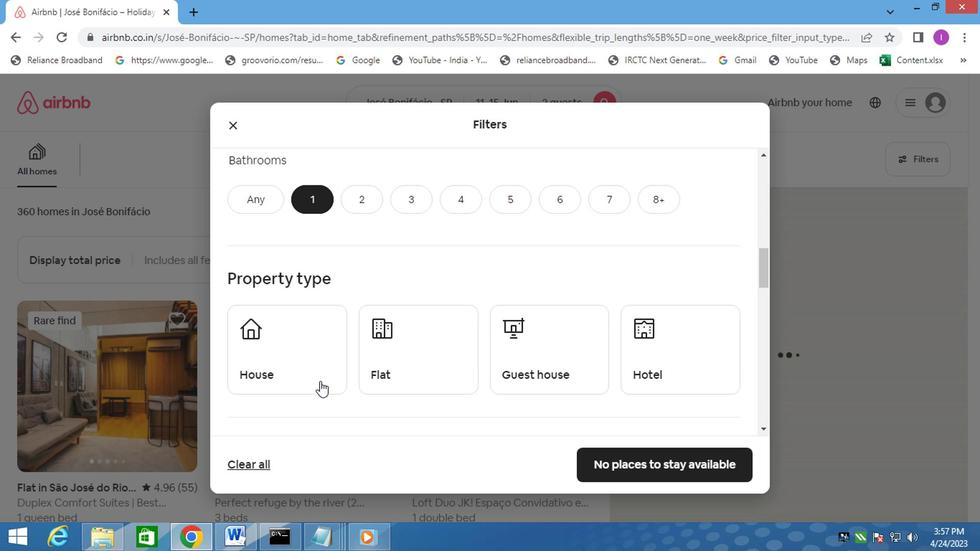 
Action: Mouse pressed left at (310, 382)
Screenshot: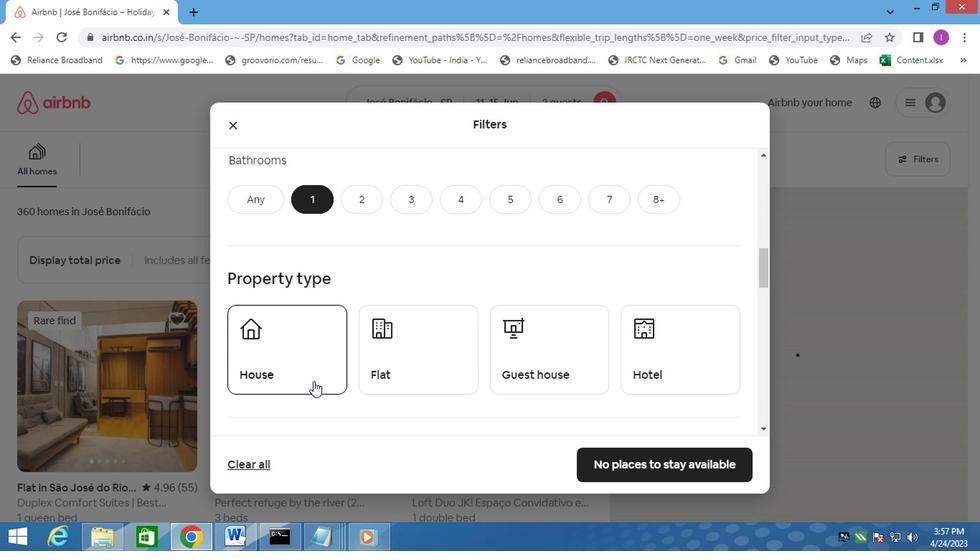 
Action: Mouse moved to (394, 385)
Screenshot: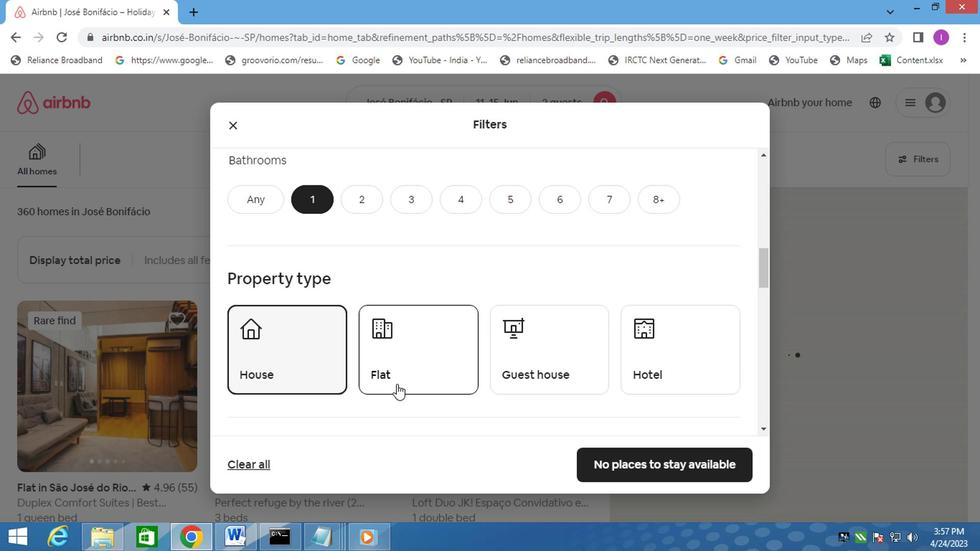 
Action: Mouse pressed left at (394, 385)
Screenshot: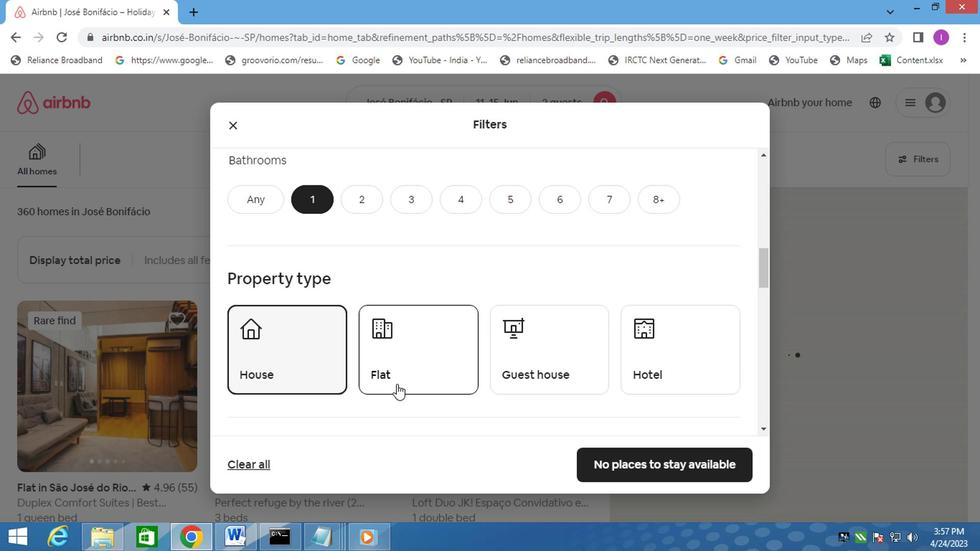 
Action: Mouse moved to (571, 369)
Screenshot: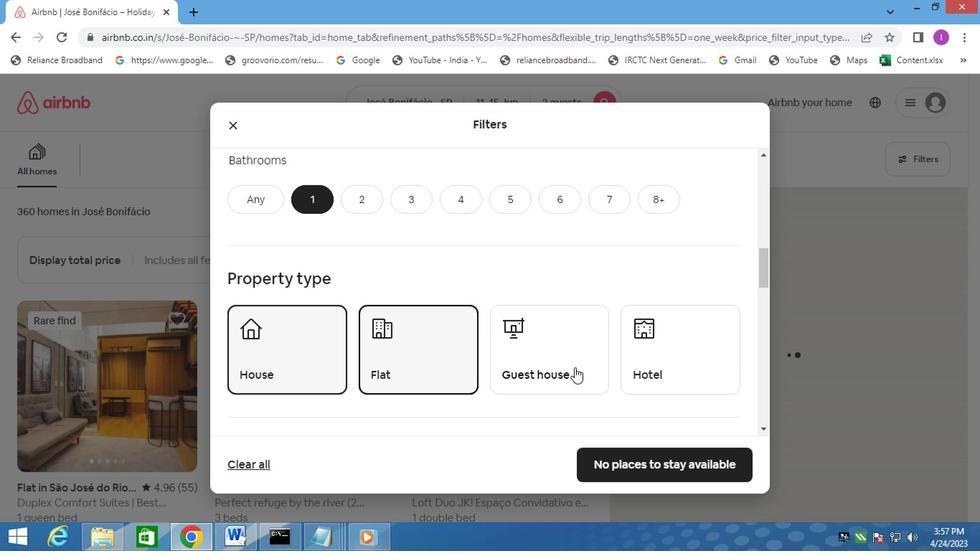 
Action: Mouse pressed left at (571, 369)
Screenshot: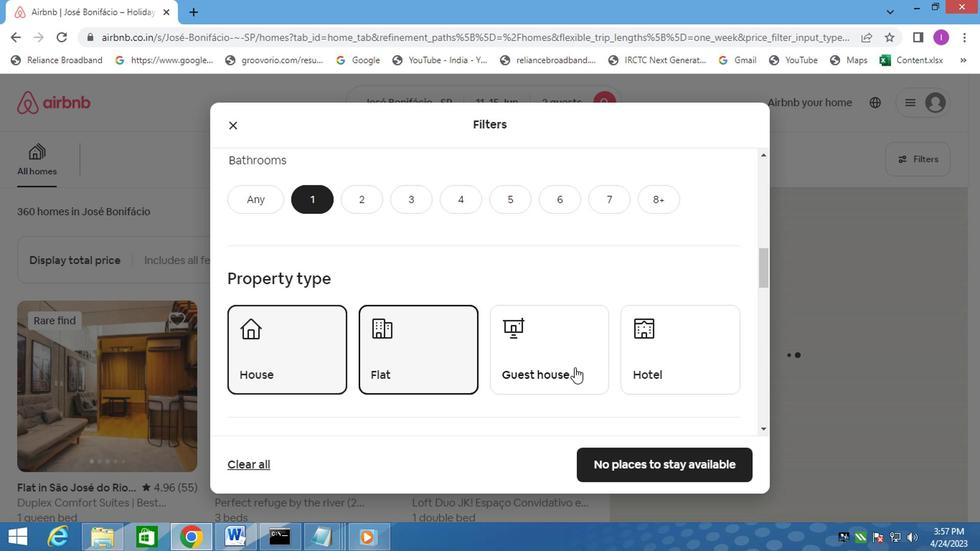 
Action: Mouse moved to (709, 342)
Screenshot: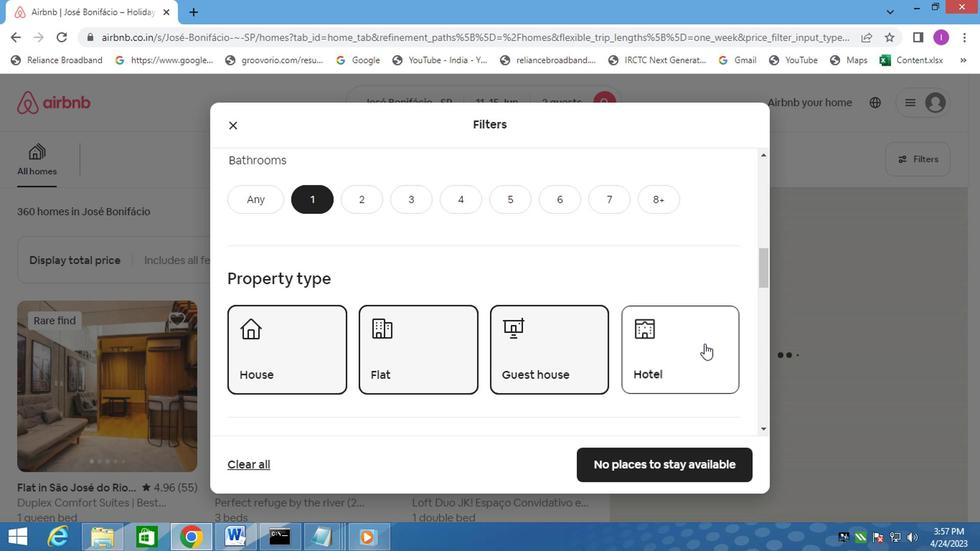 
Action: Mouse scrolled (709, 341) with delta (0, 0)
Screenshot: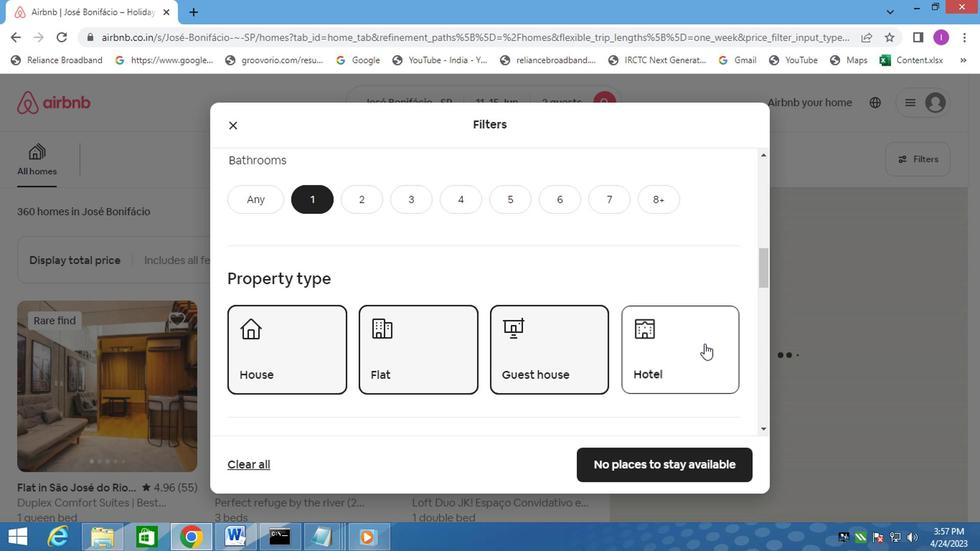 
Action: Mouse scrolled (709, 341) with delta (0, 0)
Screenshot: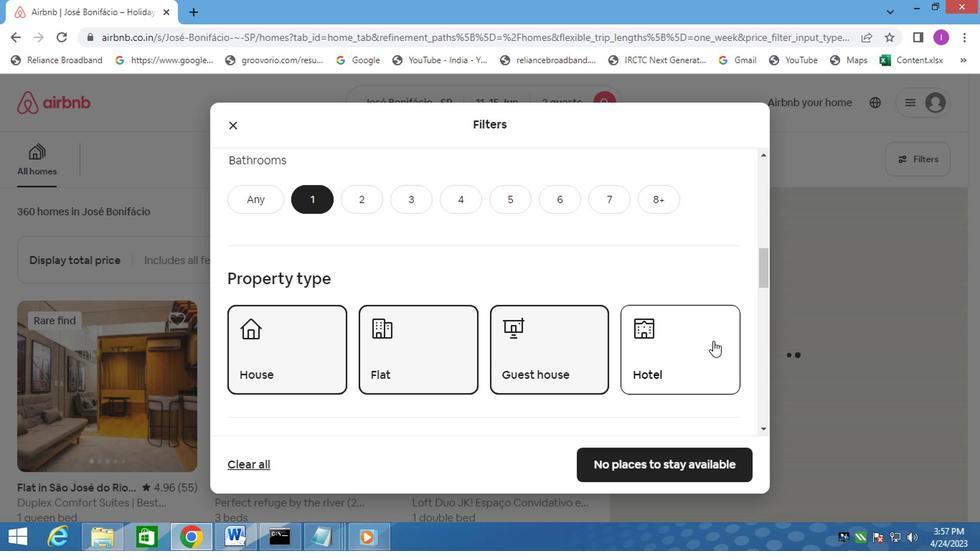 
Action: Mouse scrolled (709, 341) with delta (0, 0)
Screenshot: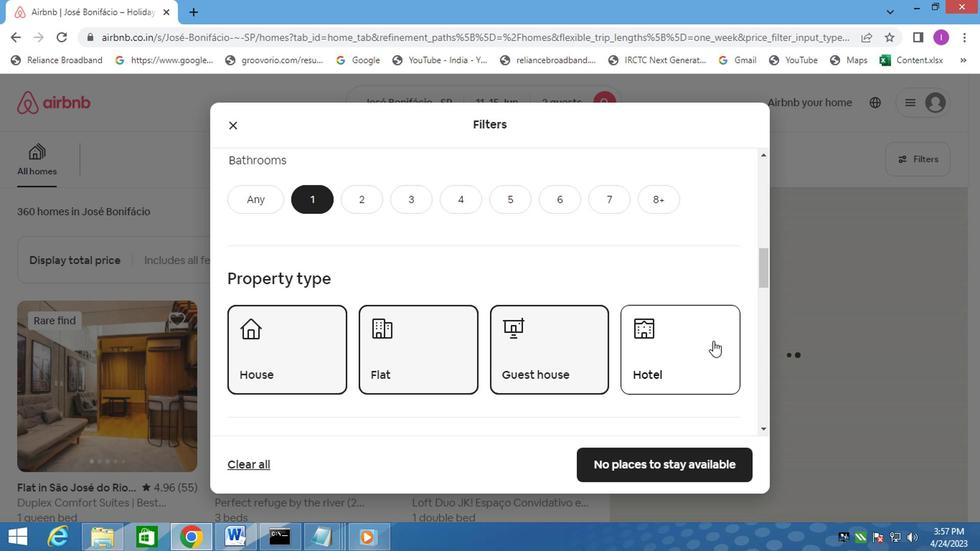 
Action: Mouse scrolled (709, 341) with delta (0, 0)
Screenshot: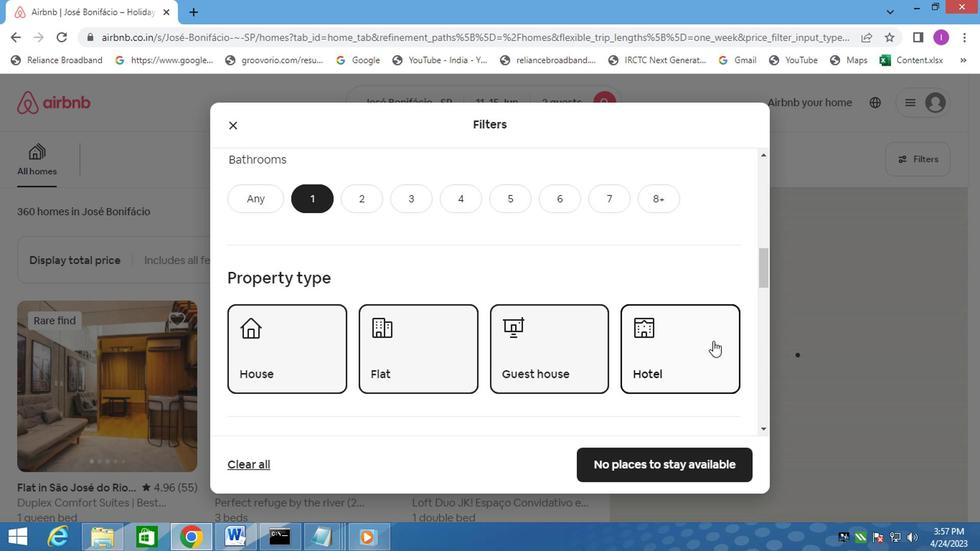 
Action: Mouse moved to (715, 338)
Screenshot: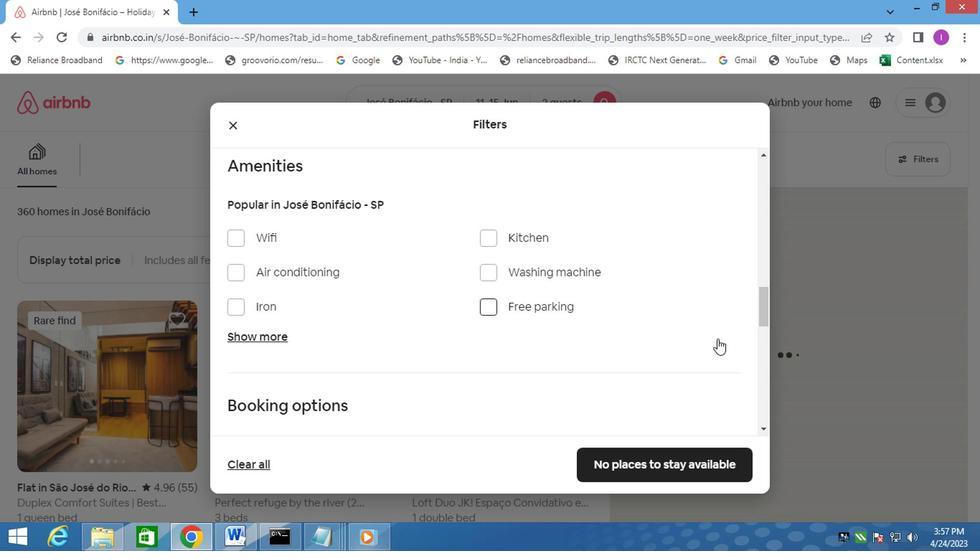 
Action: Mouse scrolled (715, 337) with delta (0, -1)
Screenshot: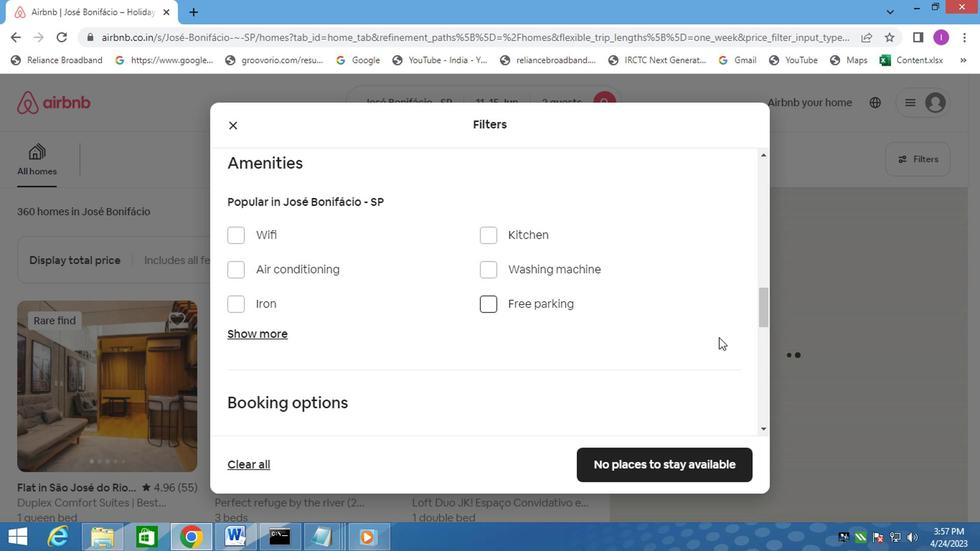 
Action: Mouse moved to (638, 326)
Screenshot: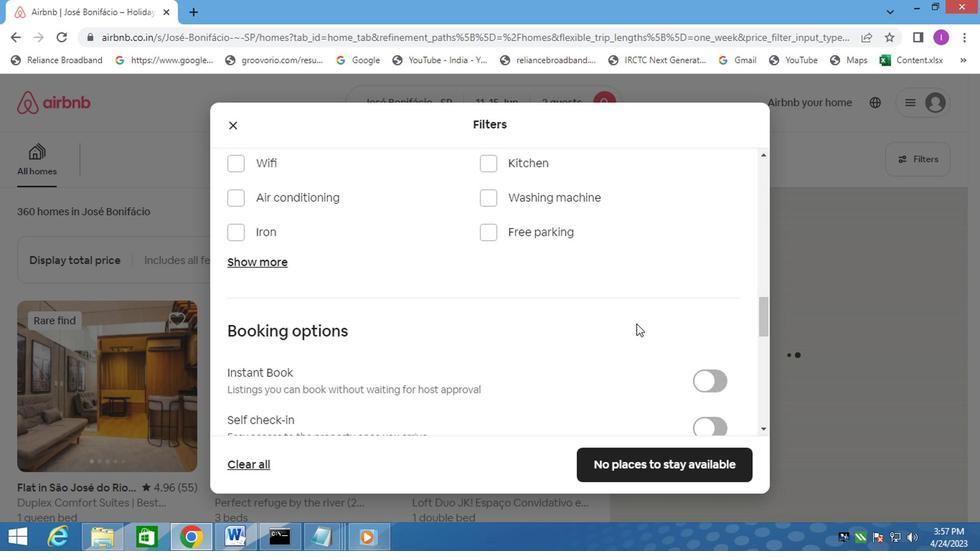 
Action: Mouse scrolled (638, 326) with delta (0, 0)
Screenshot: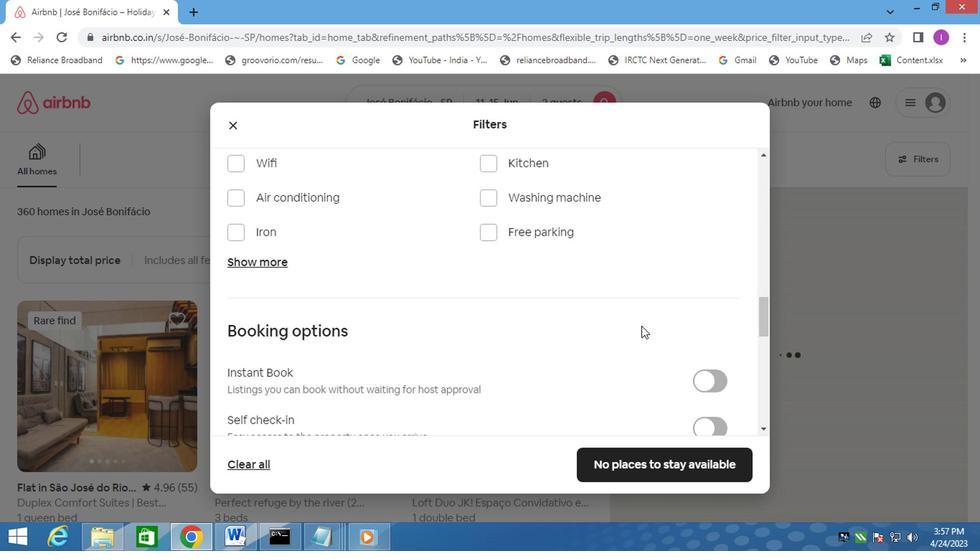 
Action: Mouse scrolled (638, 326) with delta (0, 0)
Screenshot: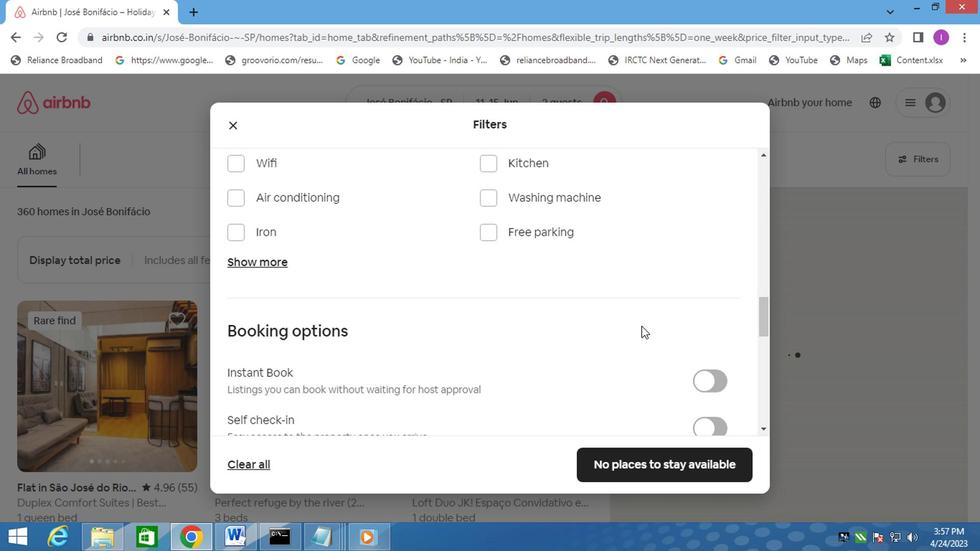 
Action: Mouse moved to (705, 287)
Screenshot: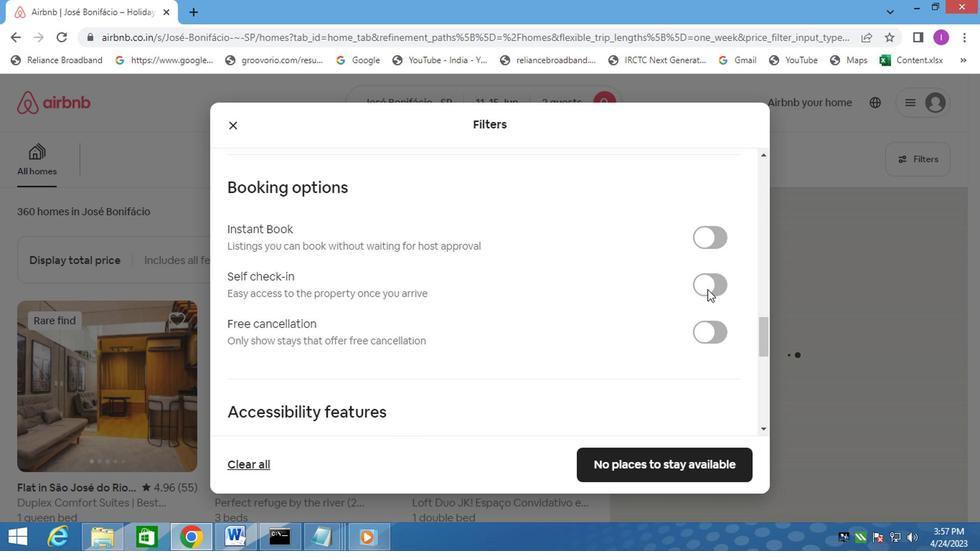 
Action: Mouse pressed left at (705, 287)
Screenshot: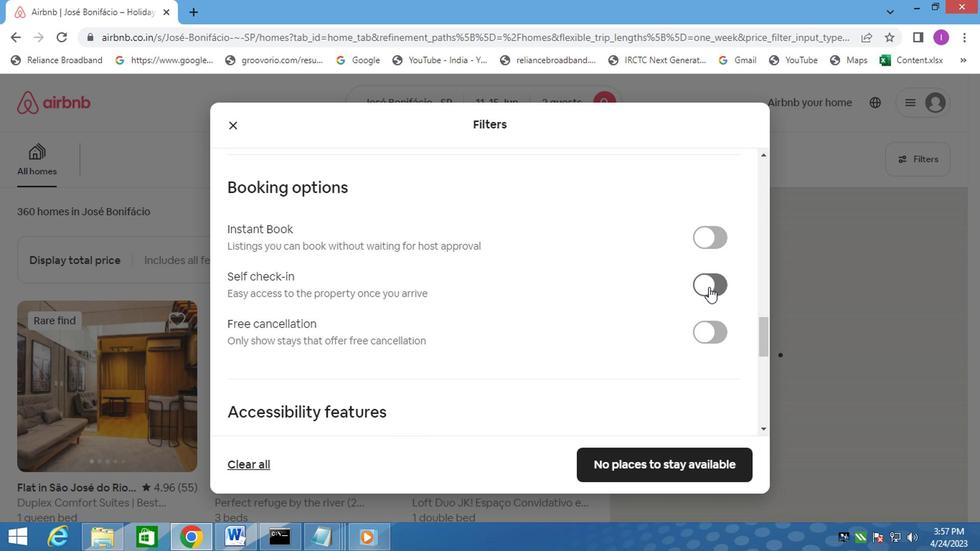 
Action: Mouse moved to (701, 302)
Screenshot: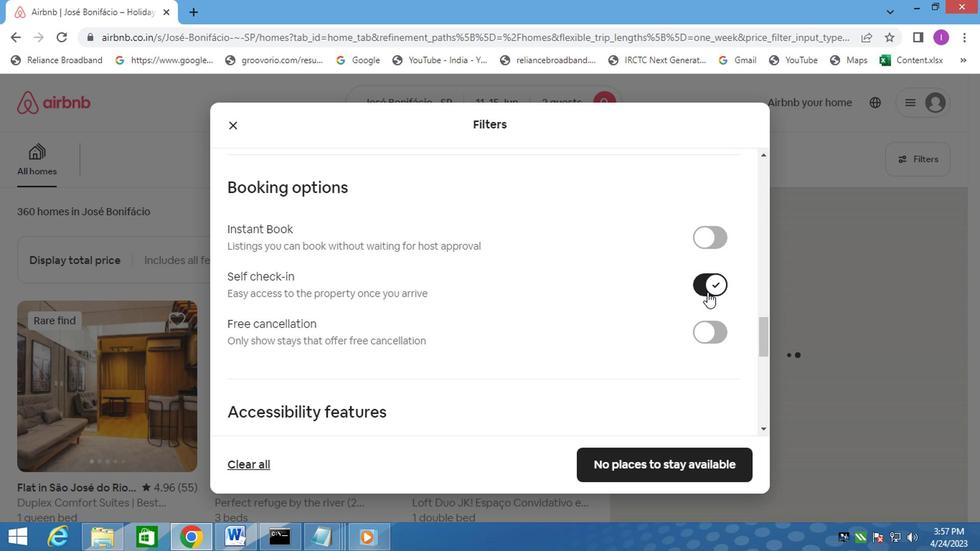 
Action: Mouse scrolled (701, 301) with delta (0, -1)
Screenshot: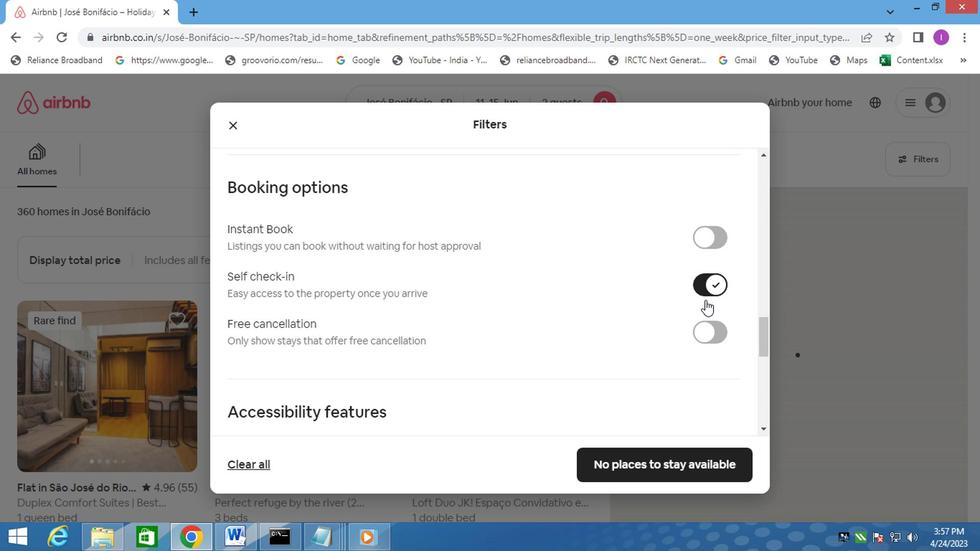 
Action: Mouse moved to (701, 302)
Screenshot: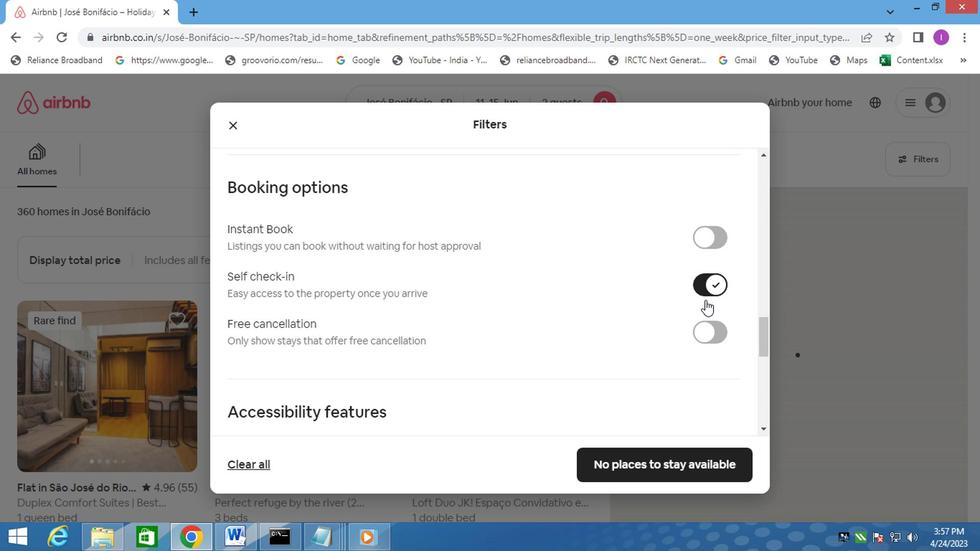 
Action: Mouse scrolled (701, 302) with delta (0, 0)
Screenshot: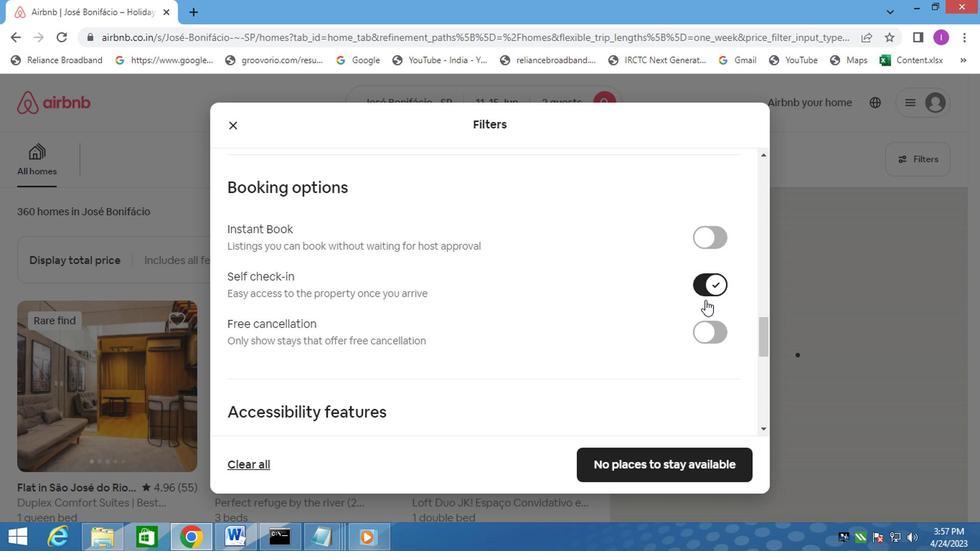 
Action: Mouse moved to (701, 303)
Screenshot: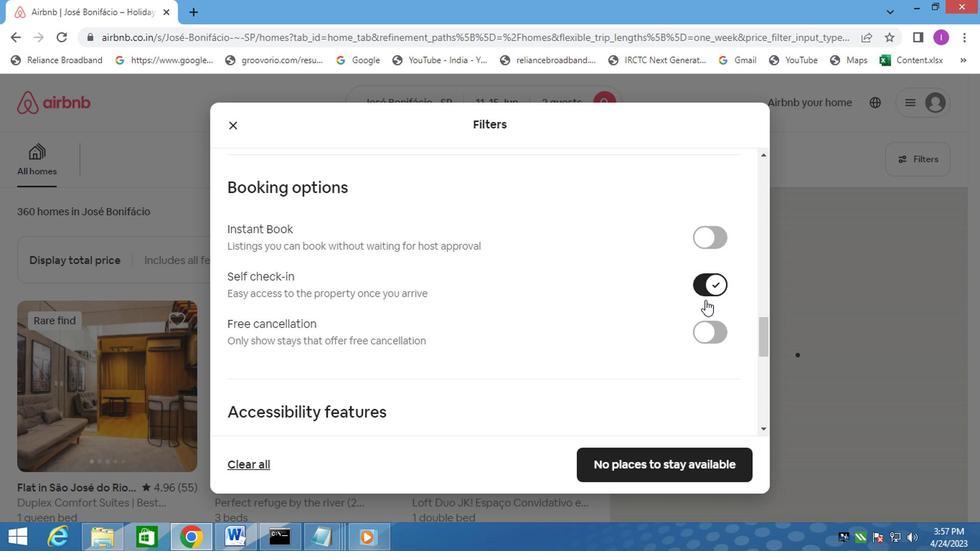 
Action: Mouse scrolled (701, 302) with delta (0, -1)
Screenshot: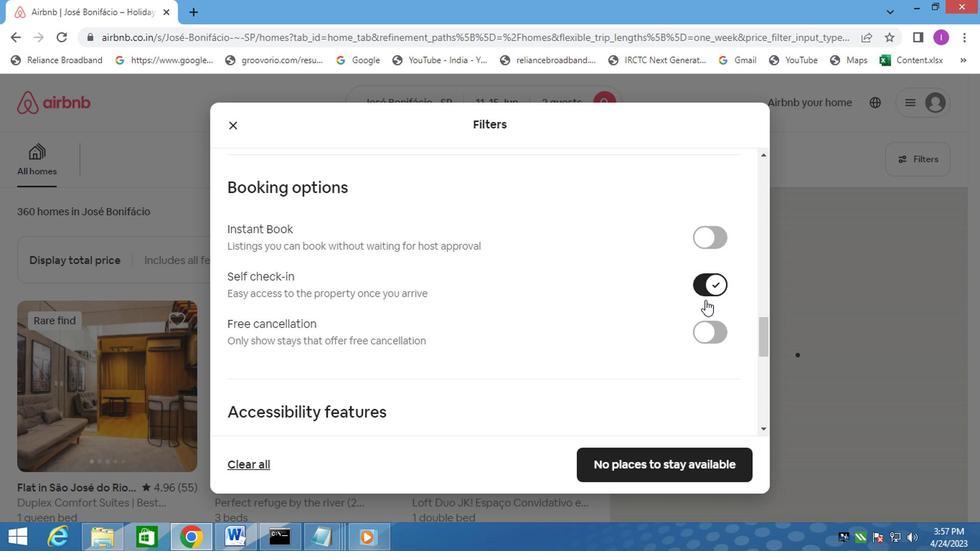 
Action: Mouse moved to (701, 303)
Screenshot: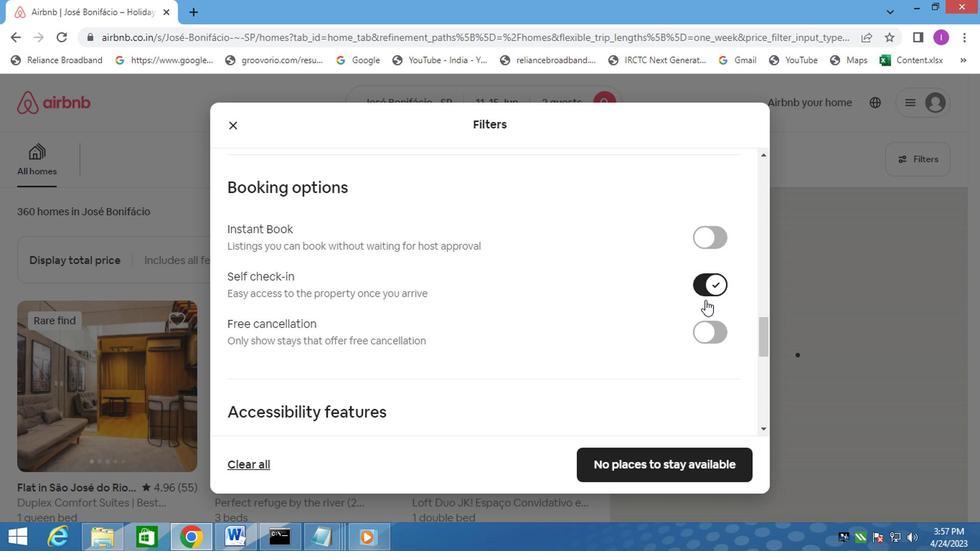 
Action: Mouse scrolled (701, 302) with delta (0, -1)
Screenshot: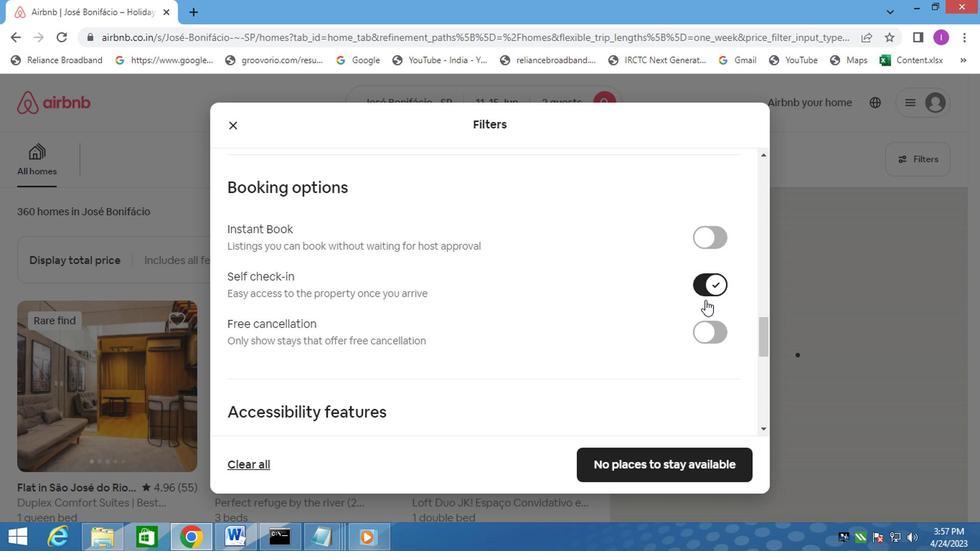 
Action: Mouse scrolled (701, 302) with delta (0, -1)
Screenshot: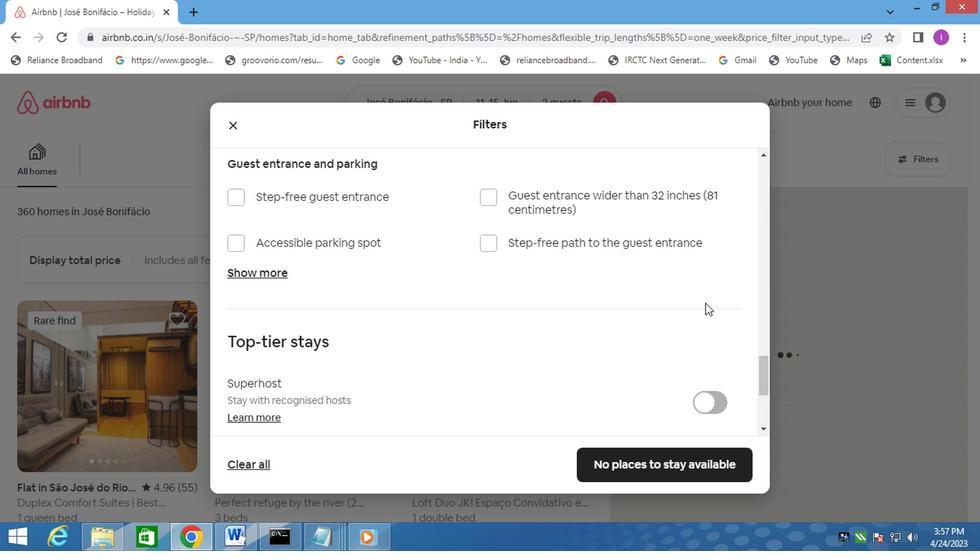 
Action: Mouse scrolled (701, 302) with delta (0, -1)
Screenshot: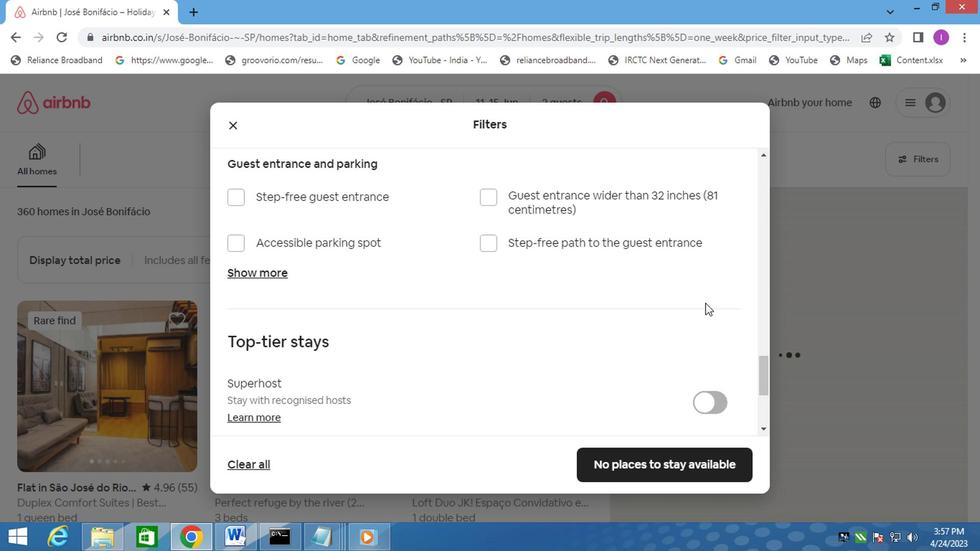 
Action: Mouse moved to (681, 280)
Screenshot: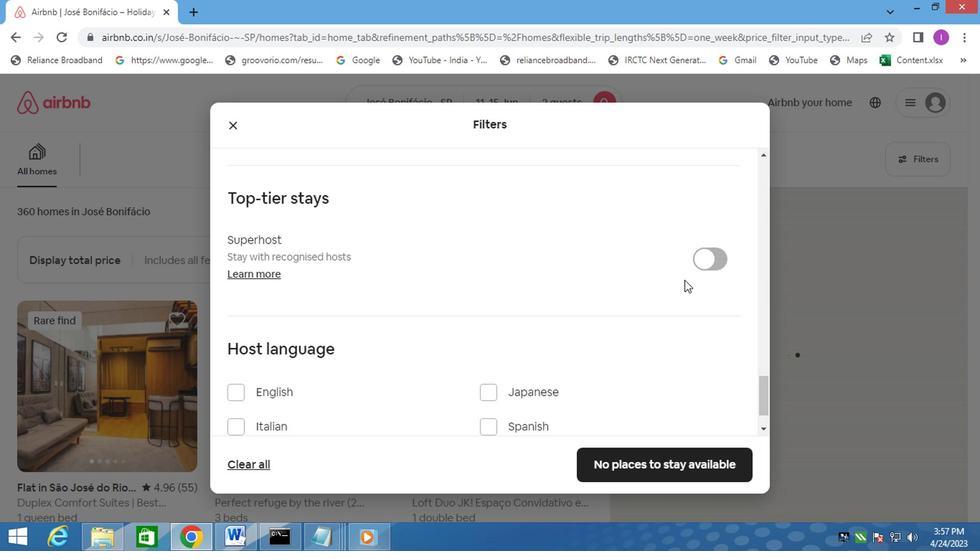 
Action: Mouse scrolled (681, 279) with delta (0, 0)
Screenshot: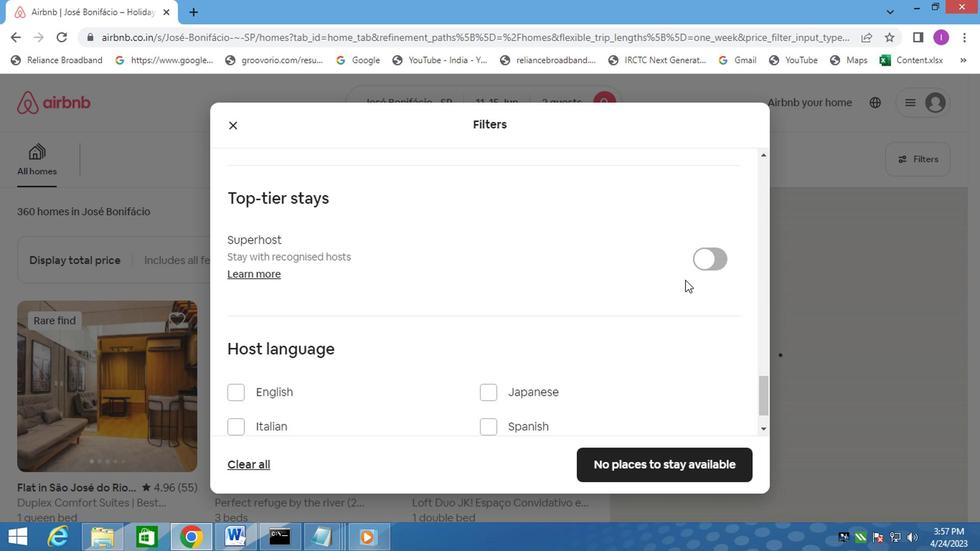 
Action: Mouse scrolled (681, 279) with delta (0, 0)
Screenshot: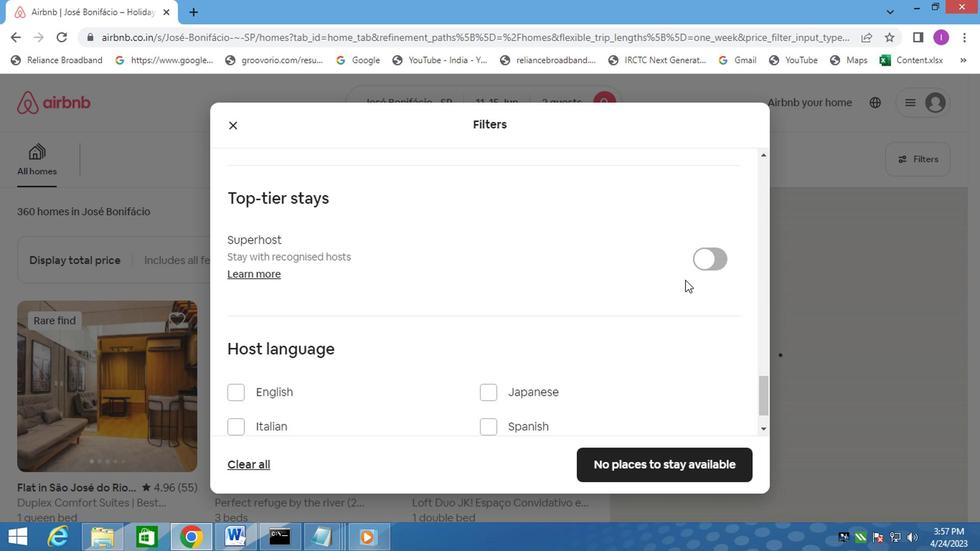 
Action: Mouse scrolled (681, 279) with delta (0, 0)
Screenshot: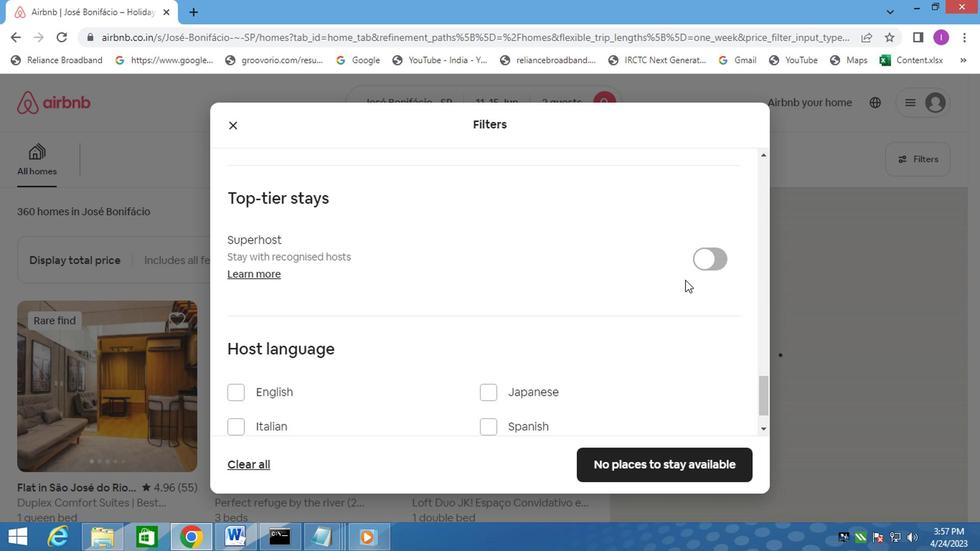 
Action: Mouse scrolled (681, 279) with delta (0, 0)
Screenshot: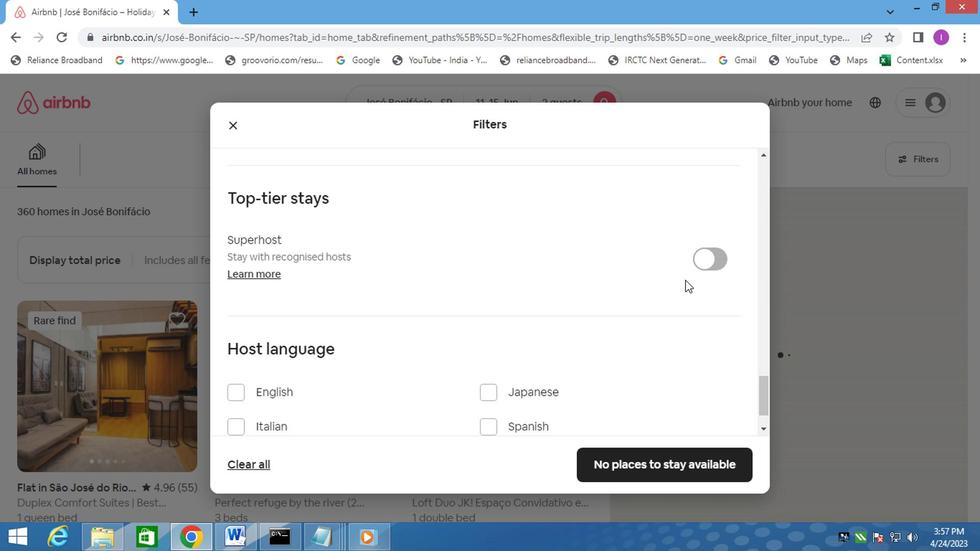 
Action: Mouse scrolled (681, 279) with delta (0, 0)
Screenshot: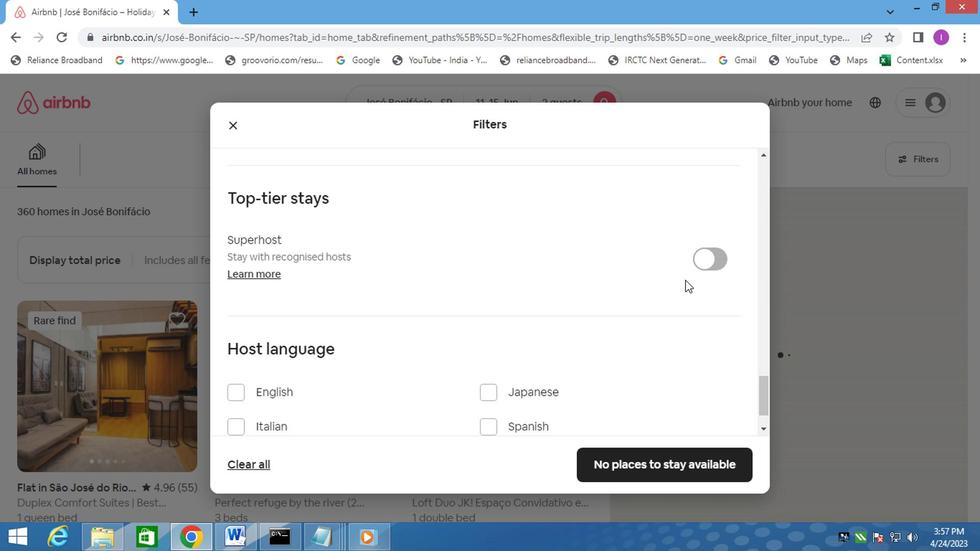 
Action: Mouse moved to (489, 369)
Screenshot: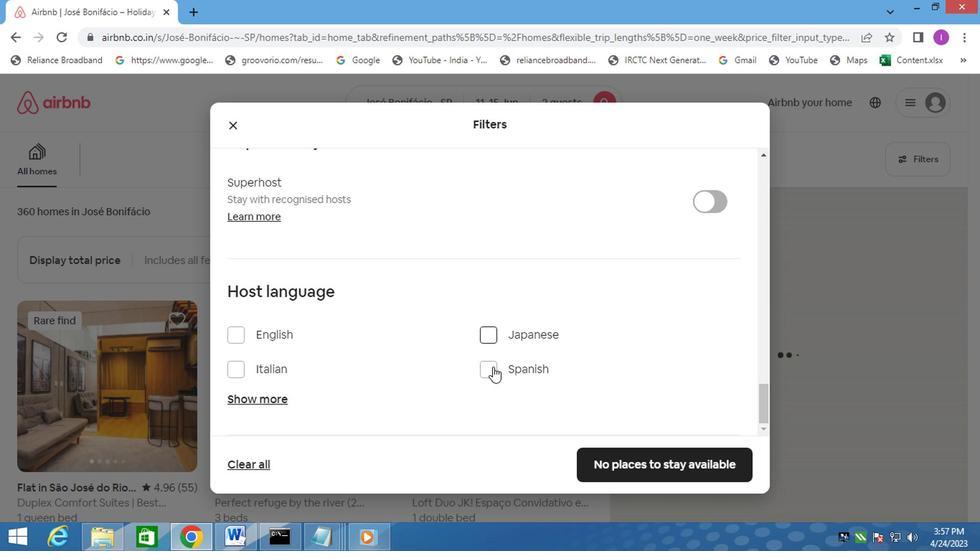 
Action: Mouse pressed left at (489, 369)
Screenshot: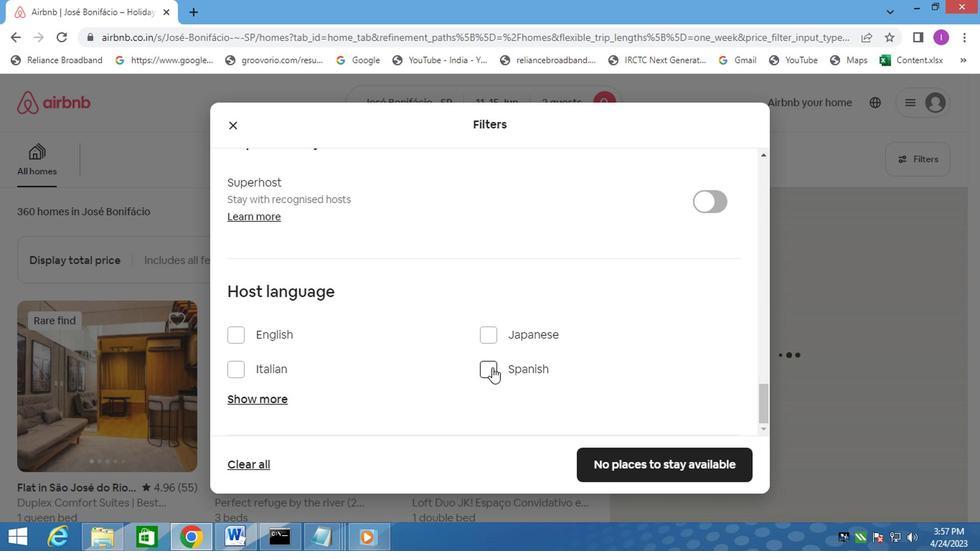 
Action: Mouse moved to (643, 468)
Screenshot: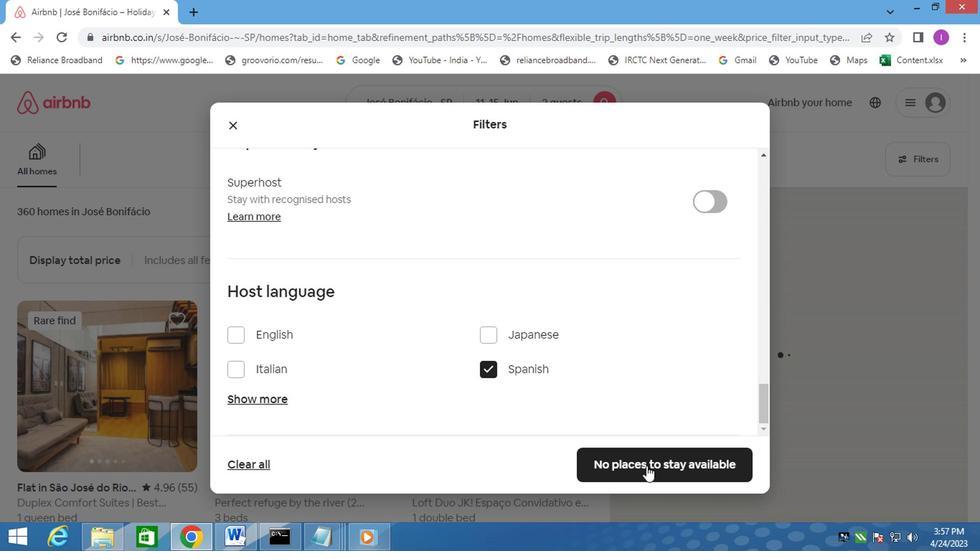 
Action: Mouse pressed left at (643, 468)
Screenshot: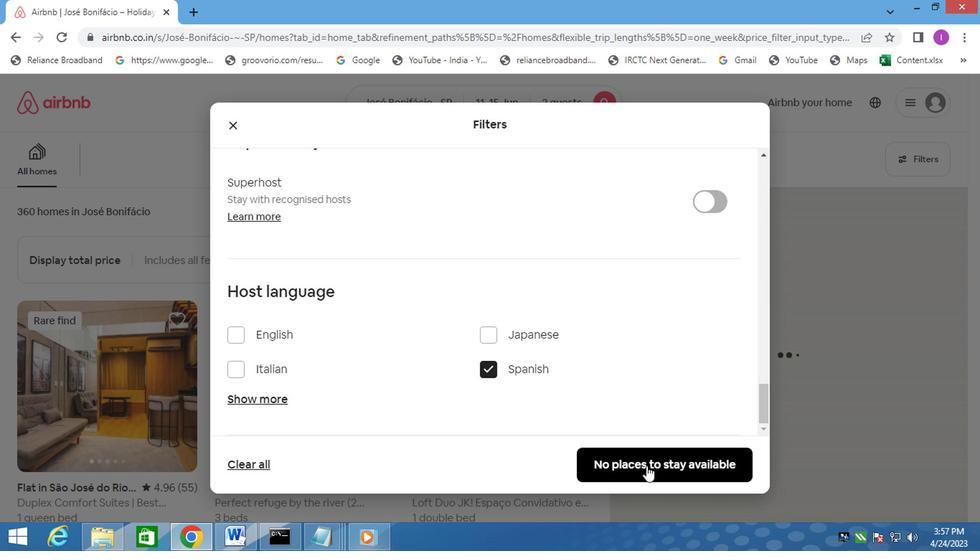 
Action: Mouse moved to (476, 157)
Screenshot: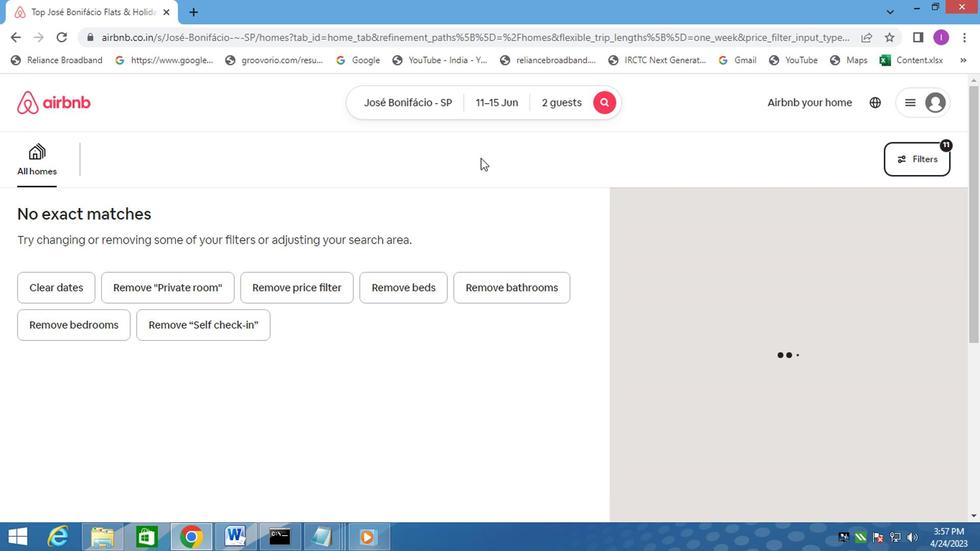 
Action: Key pressed <Key.f8>
Screenshot: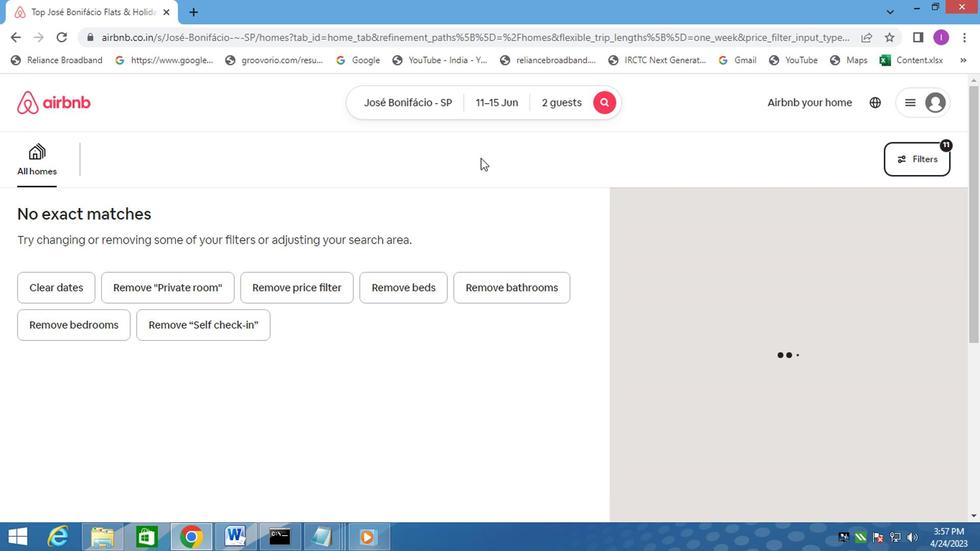 
